 Task: Add an event with the title Interview with Rob, date '2023/12/01', time 7:50 AM to 9:50 AMand add a description: Participants will learn how to effectively close a negotiation, secure agreements, and establish clear next steps. They will also explore techniques for building long-term relationships and maintaining open lines of communication after the negotiation concludes., put the event into Yellow category . Add location for the event as: Tokyo, Japan, logged in from the account softage.3@softage.netand send the event invitation to softage.6@softage.net and softage.7@softage.net. Set a reminder for the event 1 hour before
Action: Mouse moved to (87, 96)
Screenshot: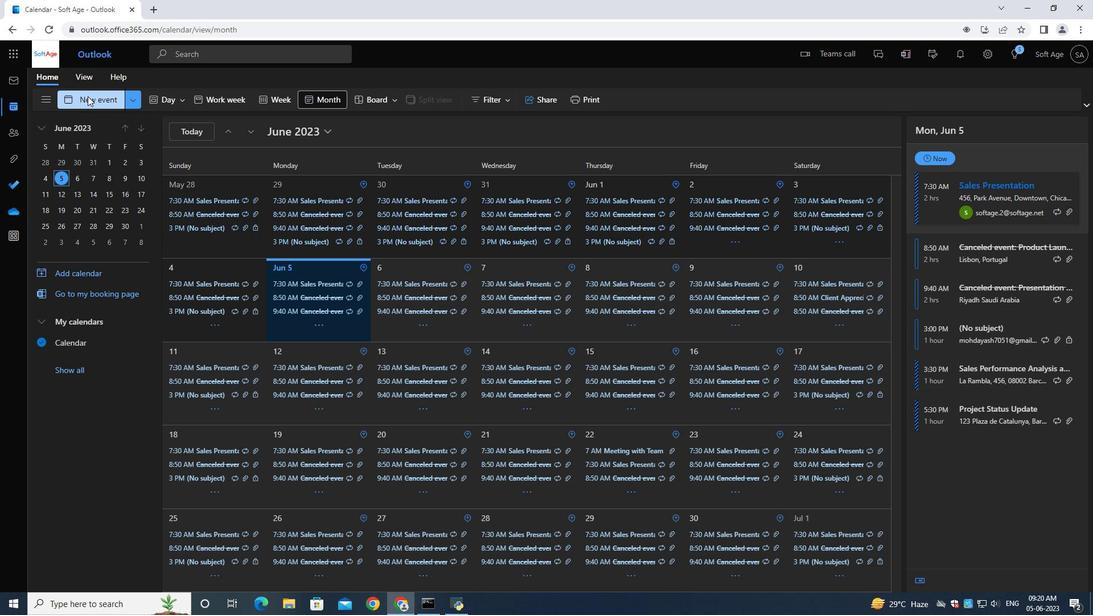 
Action: Mouse pressed left at (87, 96)
Screenshot: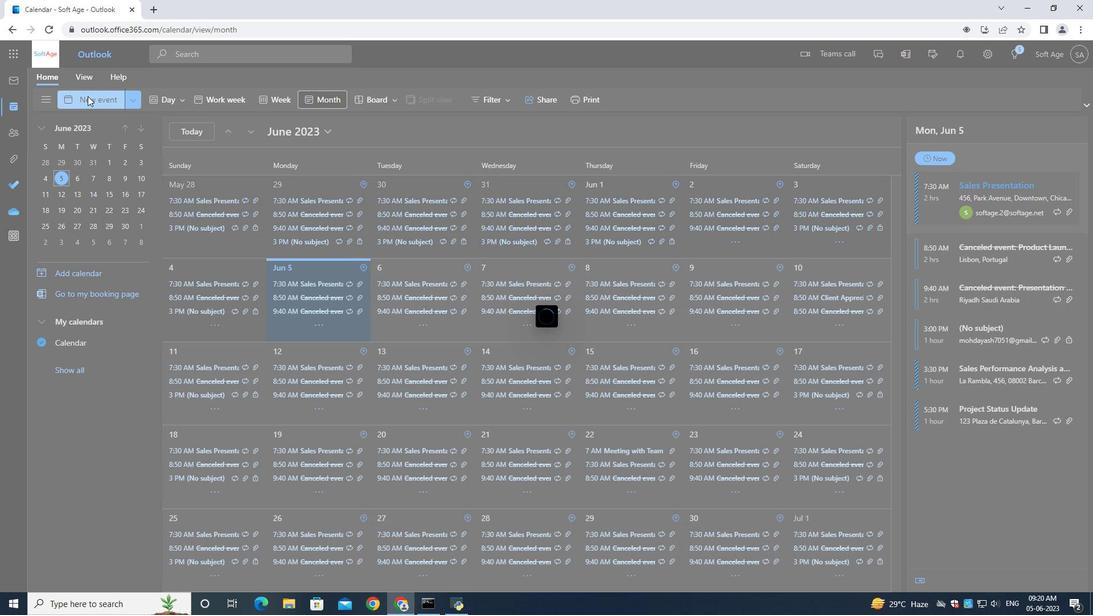 
Action: Mouse moved to (318, 173)
Screenshot: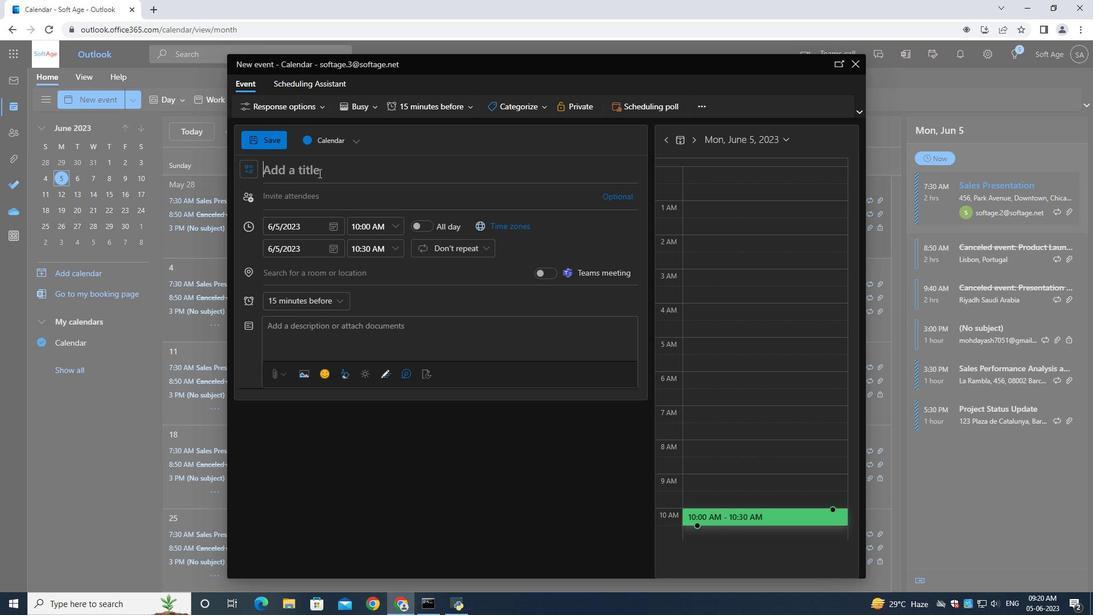 
Action: Mouse pressed left at (318, 173)
Screenshot: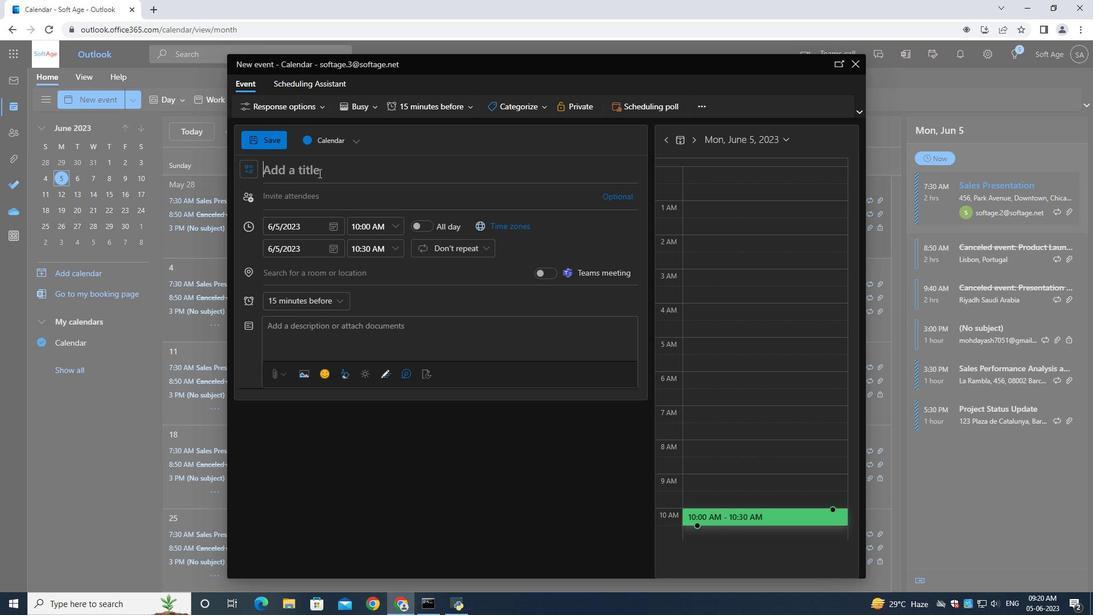 
Action: Mouse moved to (318, 173)
Screenshot: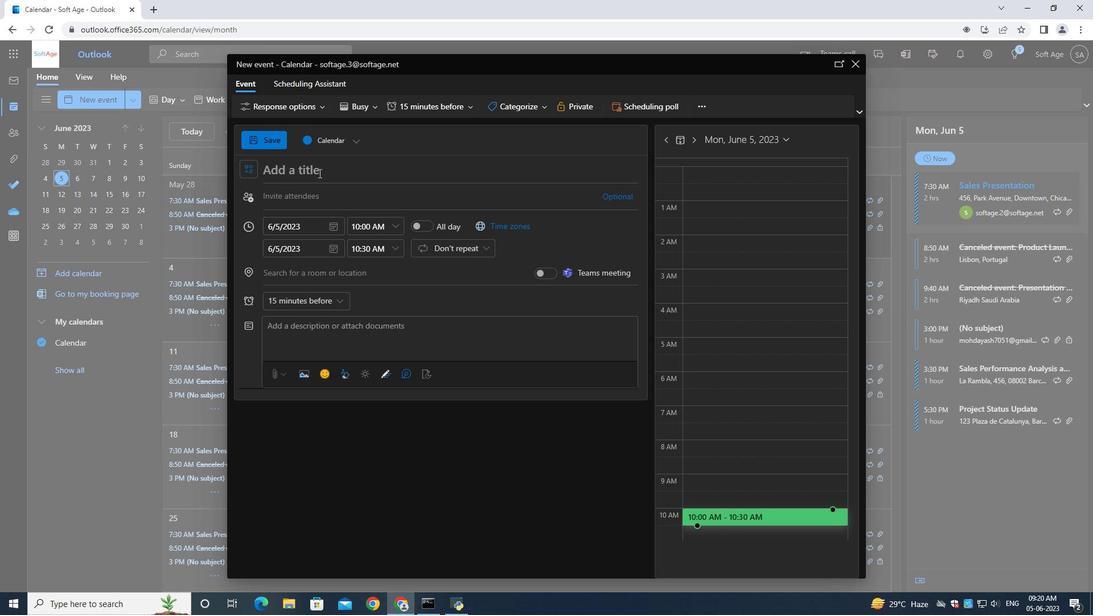 
Action: Key pressed <Key.shift>Interview<Key.space>with<Key.space><Key.shift><Key.shift>RO<Key.backspace>ob
Screenshot: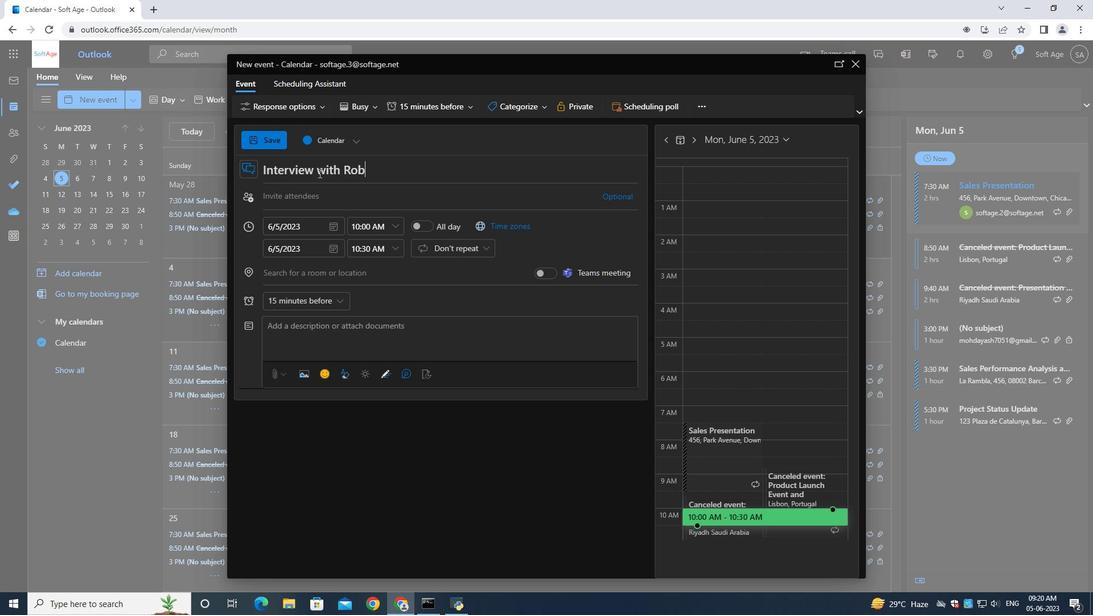 
Action: Mouse moved to (328, 226)
Screenshot: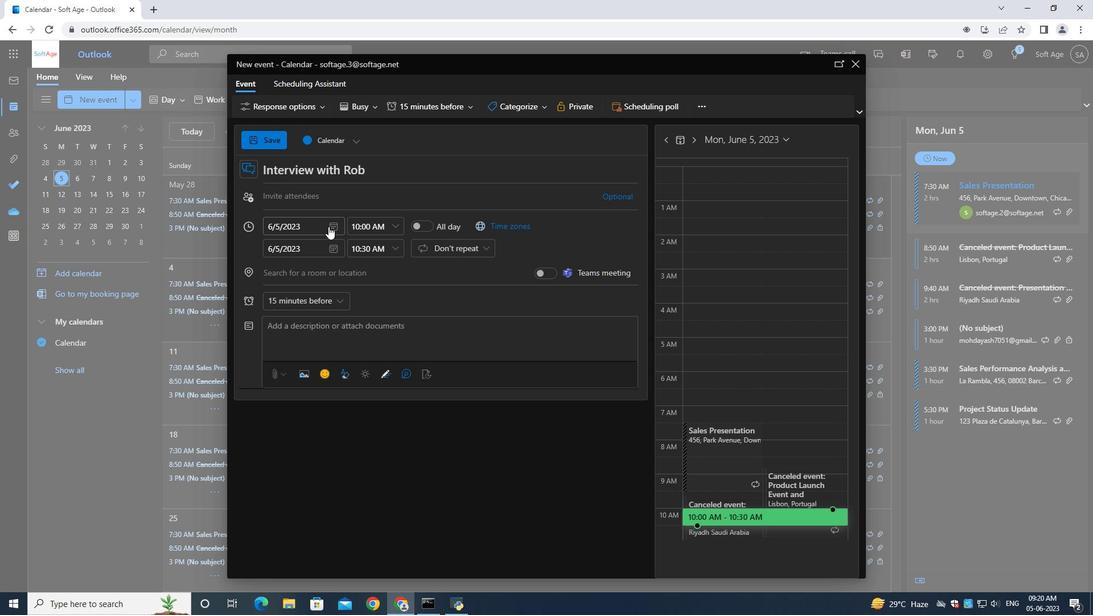 
Action: Mouse pressed left at (328, 226)
Screenshot: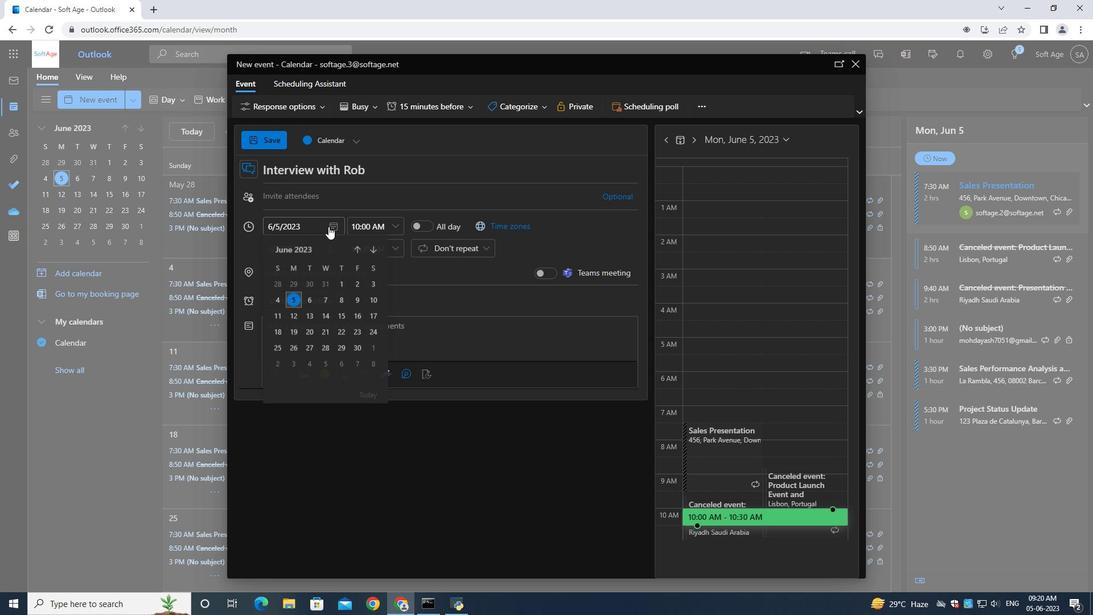 
Action: Mouse moved to (366, 248)
Screenshot: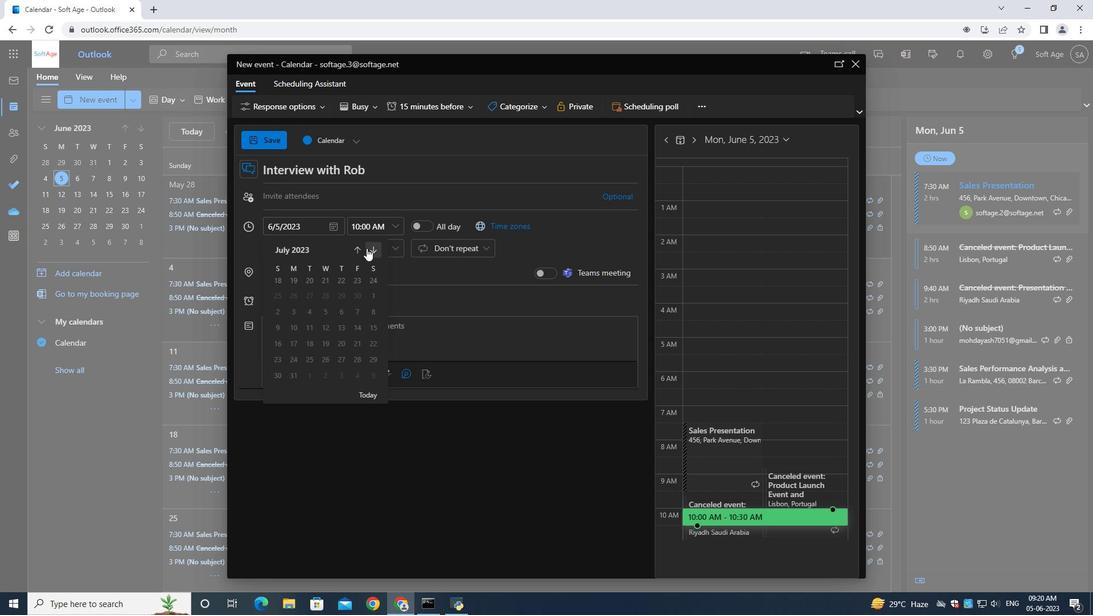 
Action: Mouse pressed left at (366, 248)
Screenshot: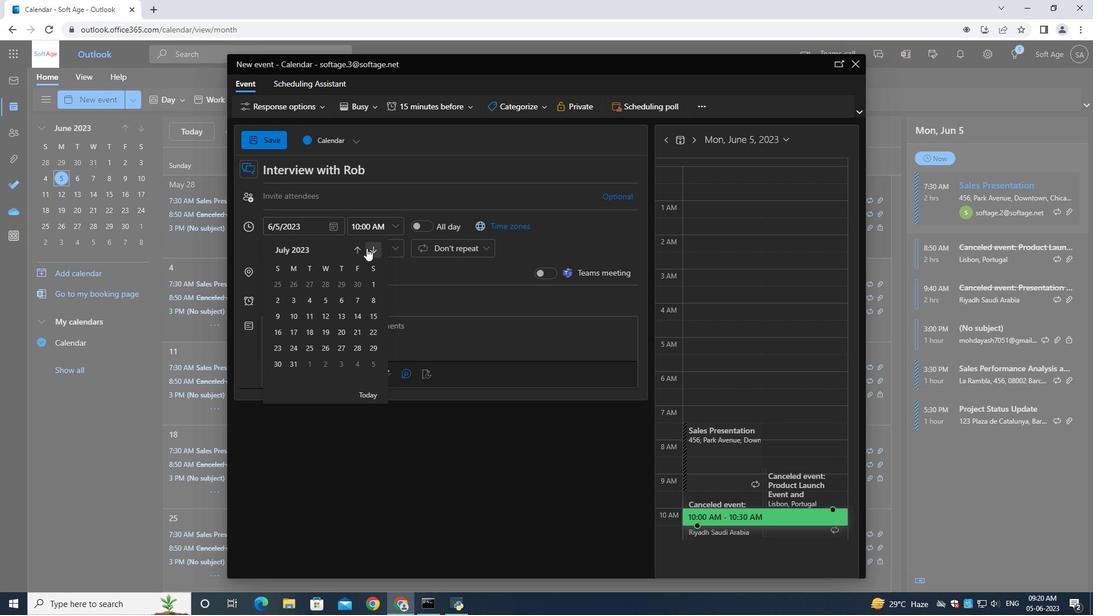 
Action: Mouse pressed left at (366, 248)
Screenshot: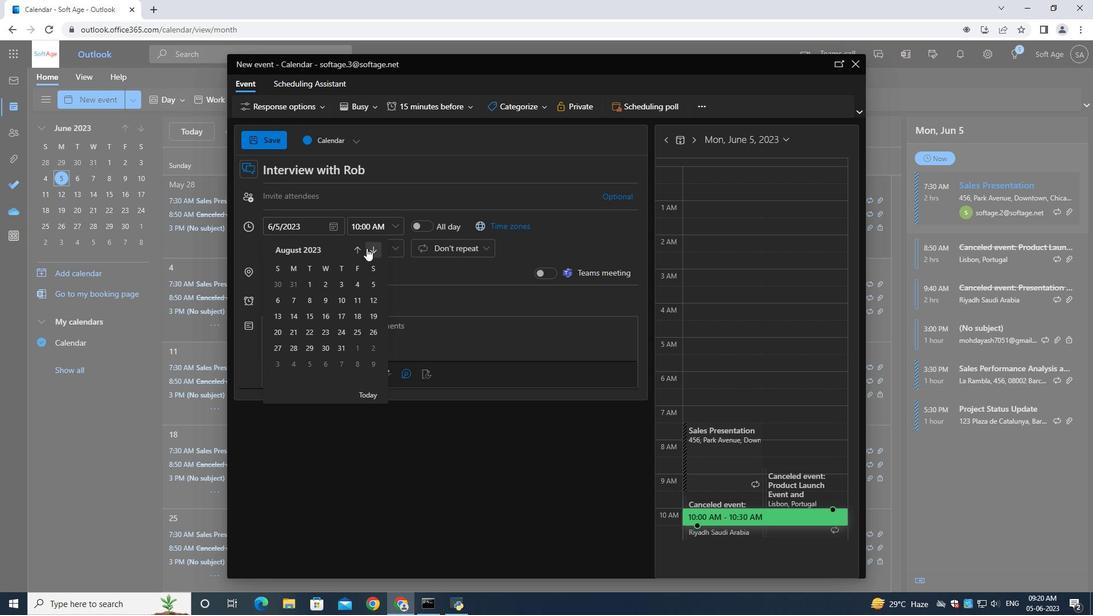 
Action: Mouse pressed left at (366, 248)
Screenshot: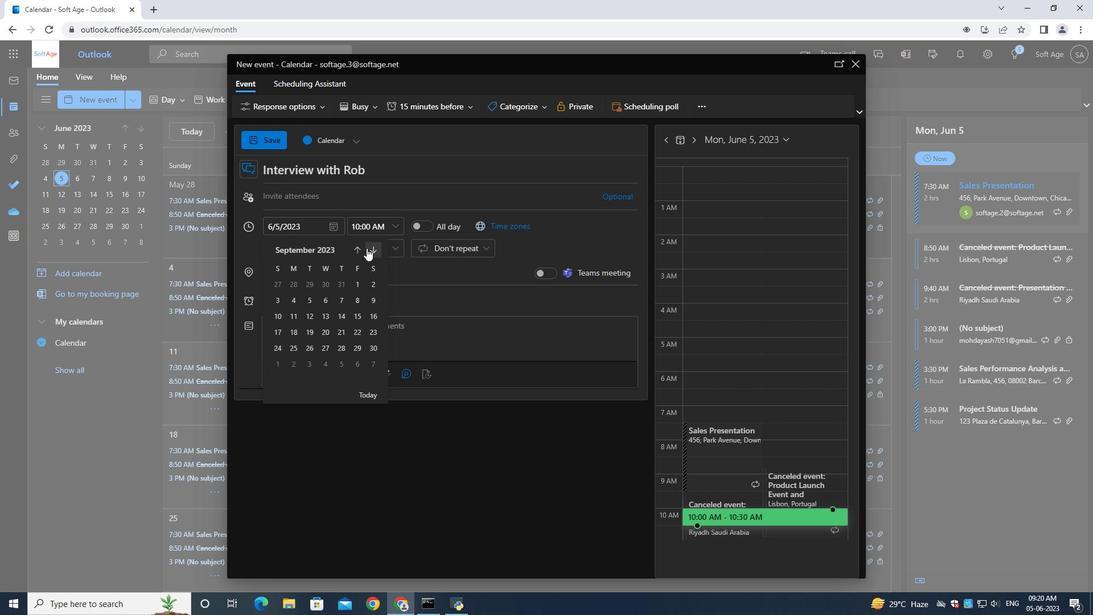 
Action: Mouse pressed left at (366, 248)
Screenshot: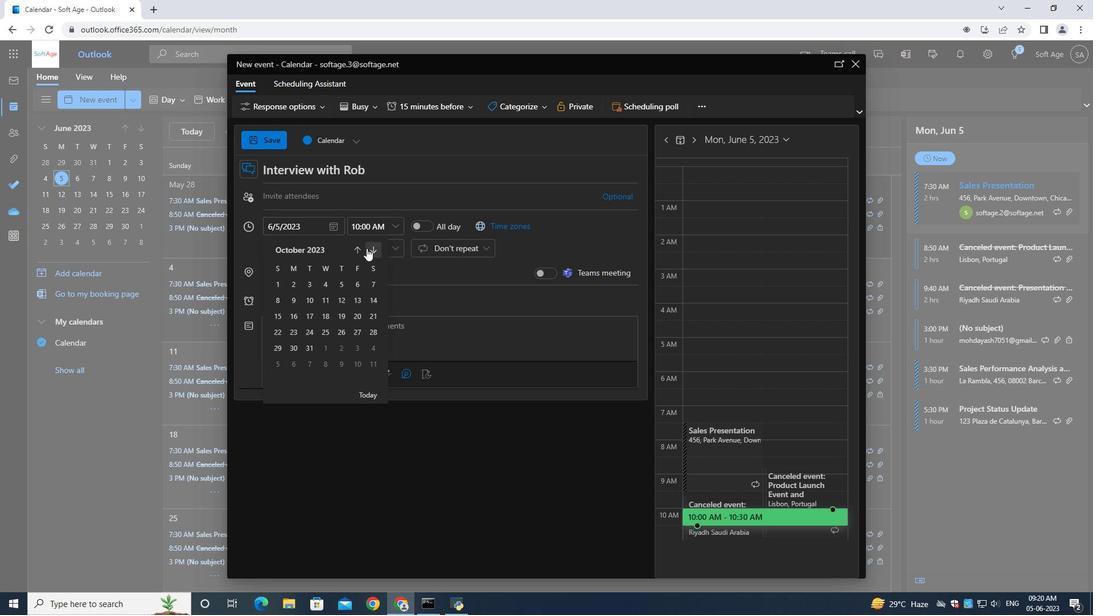 
Action: Mouse pressed left at (366, 248)
Screenshot: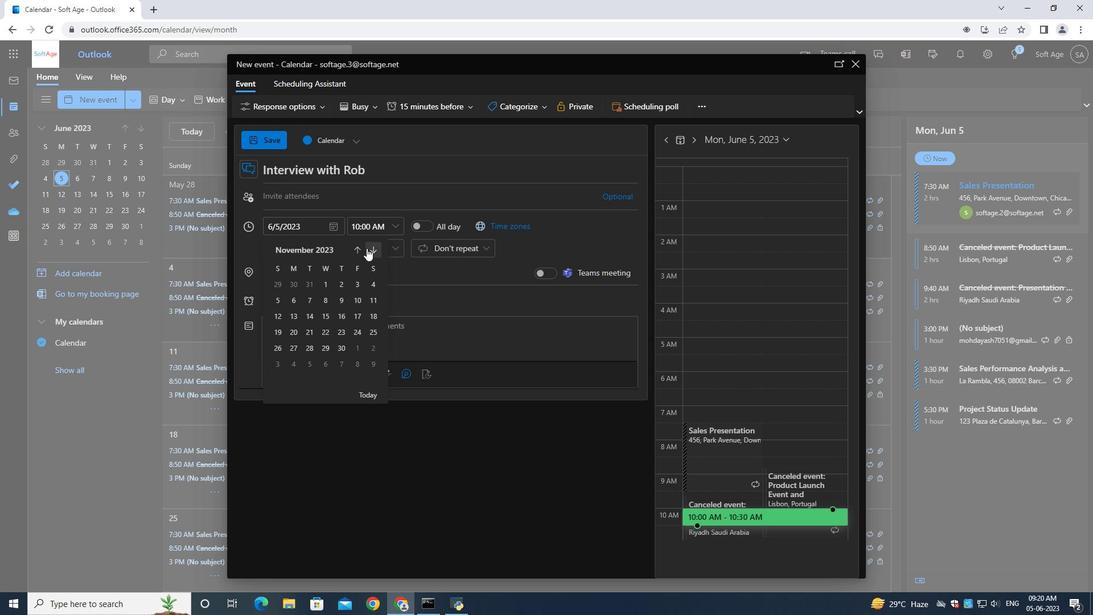 
Action: Mouse pressed left at (366, 248)
Screenshot: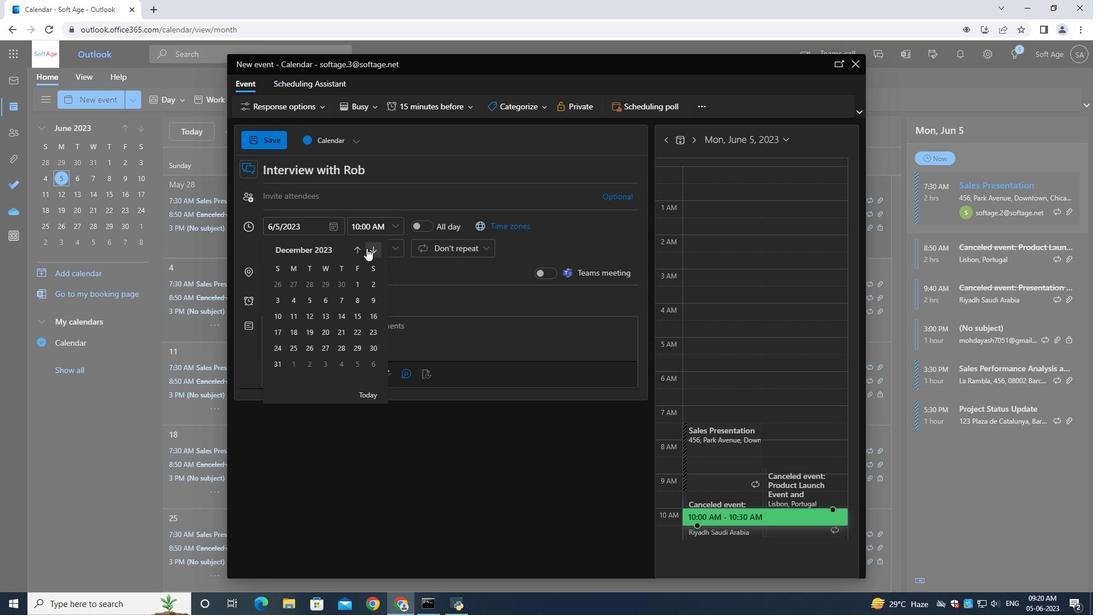
Action: Mouse moved to (354, 287)
Screenshot: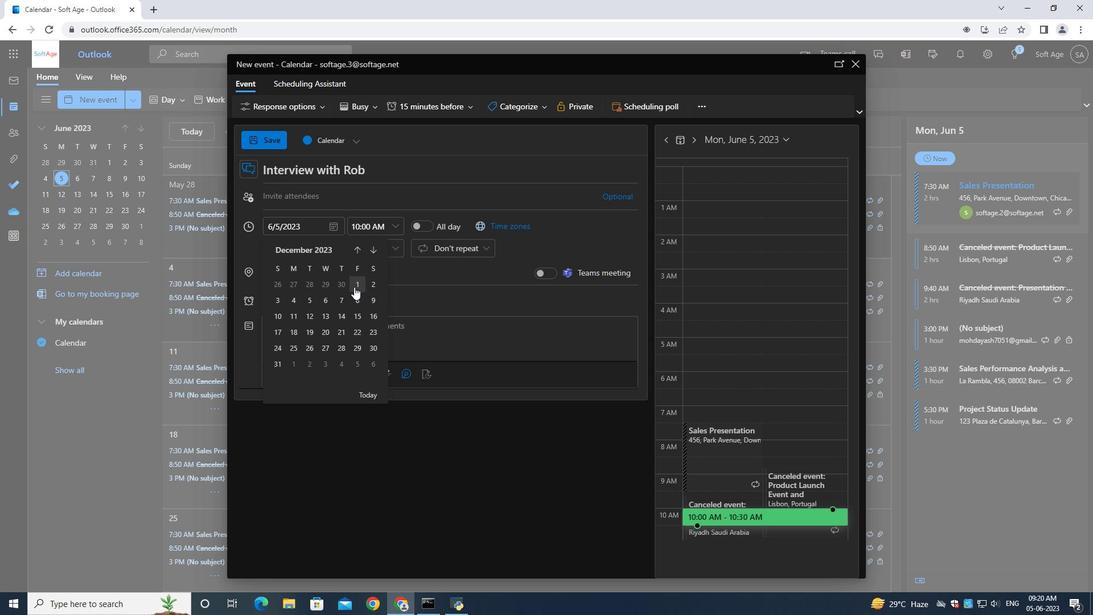 
Action: Mouse pressed left at (354, 287)
Screenshot: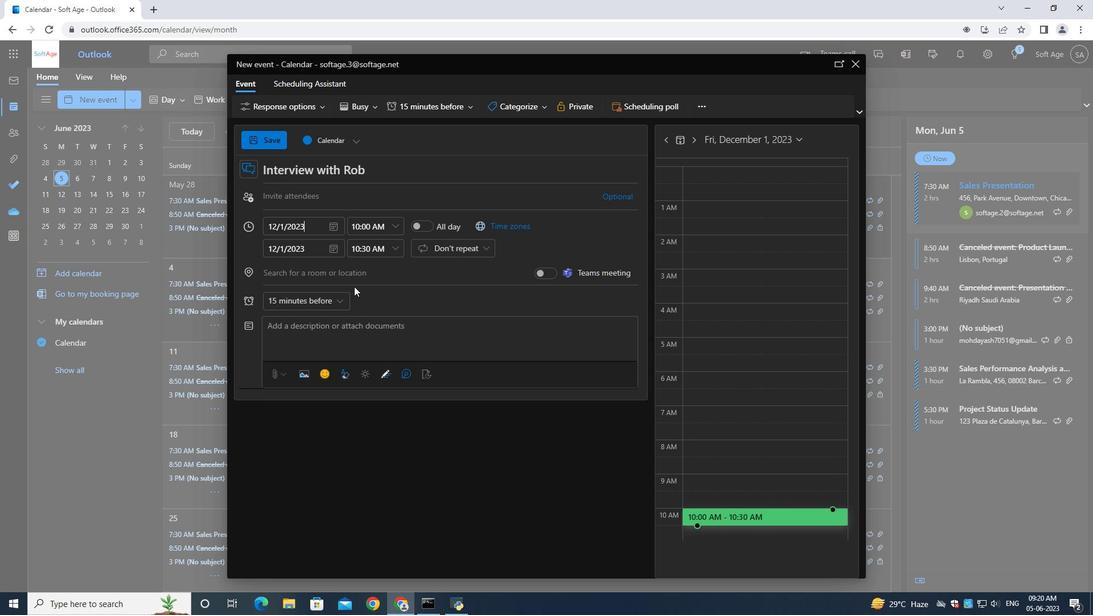 
Action: Mouse moved to (373, 223)
Screenshot: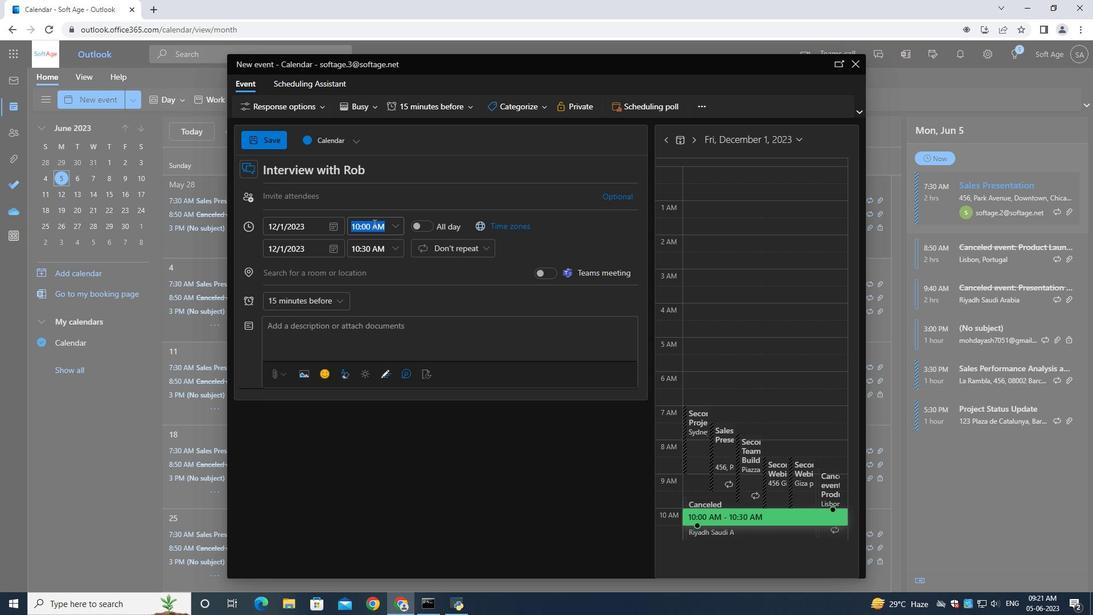 
Action: Mouse pressed left at (373, 223)
Screenshot: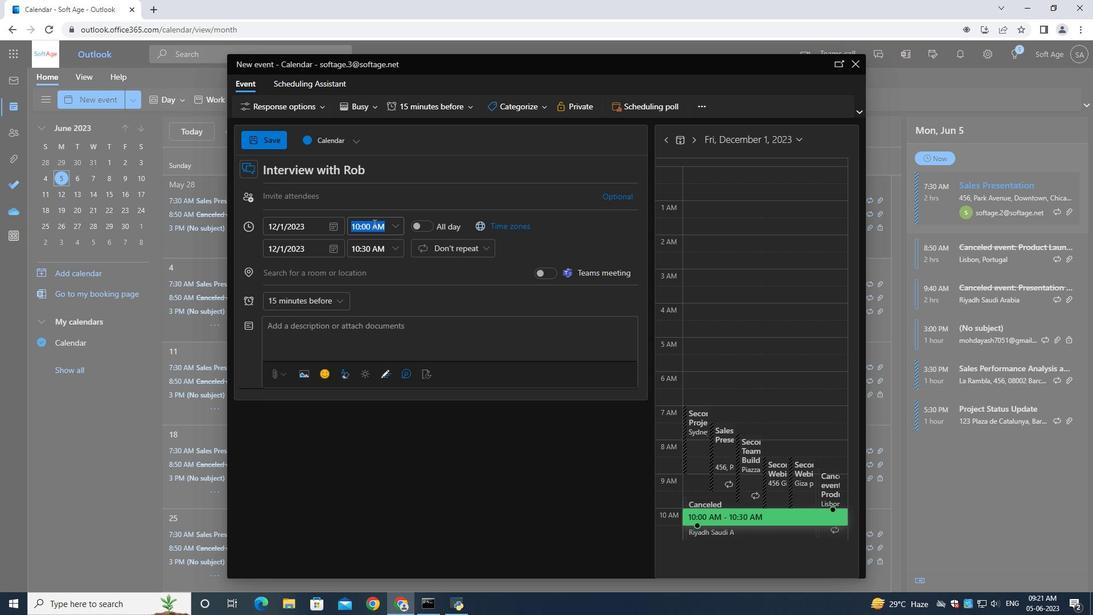 
Action: Mouse moved to (373, 223)
Screenshot: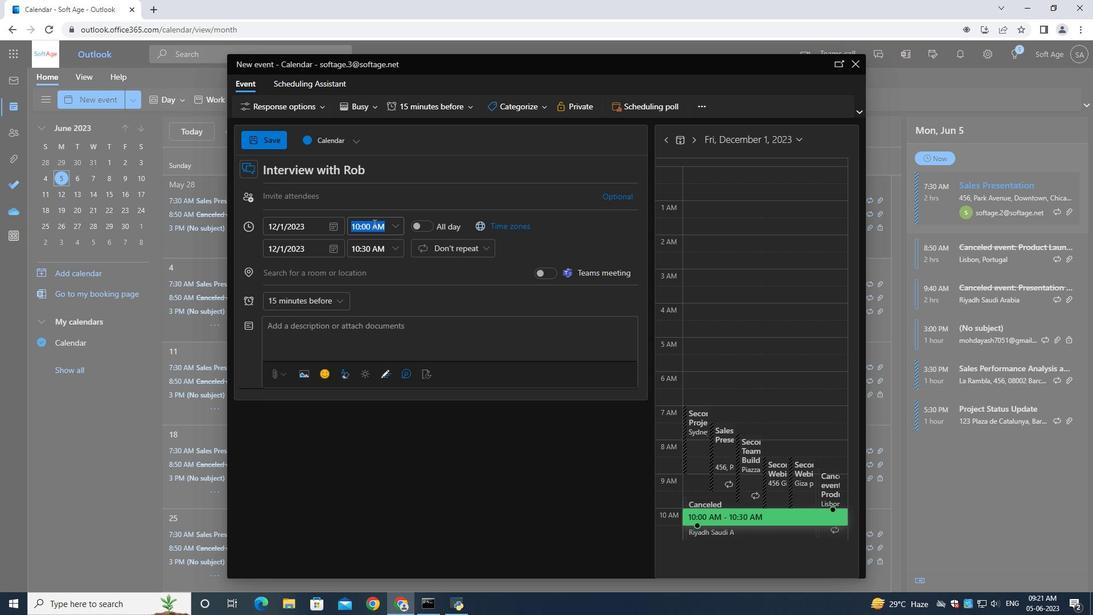 
Action: Key pressed 9<Key.shift_r>:50<Key.shift>AM
Screenshot: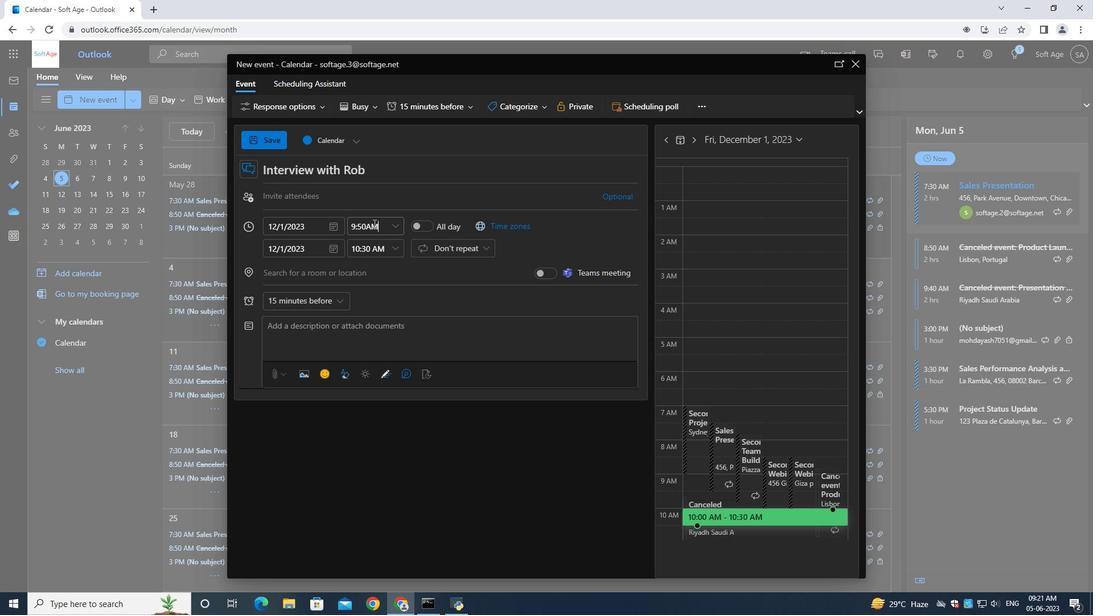 
Action: Mouse moved to (359, 253)
Screenshot: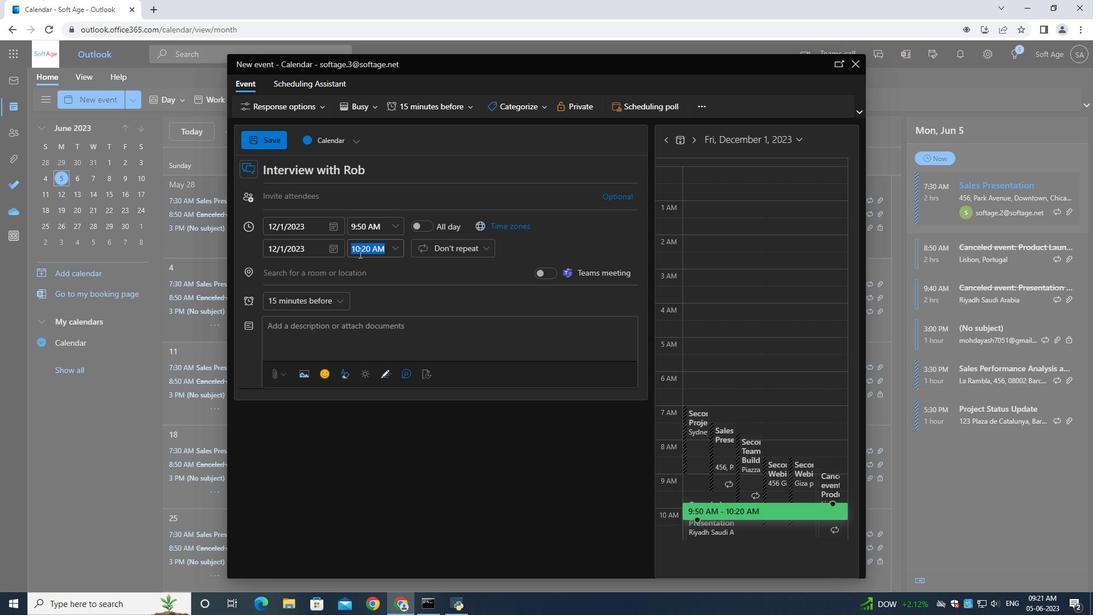 
Action: Mouse pressed left at (359, 253)
Screenshot: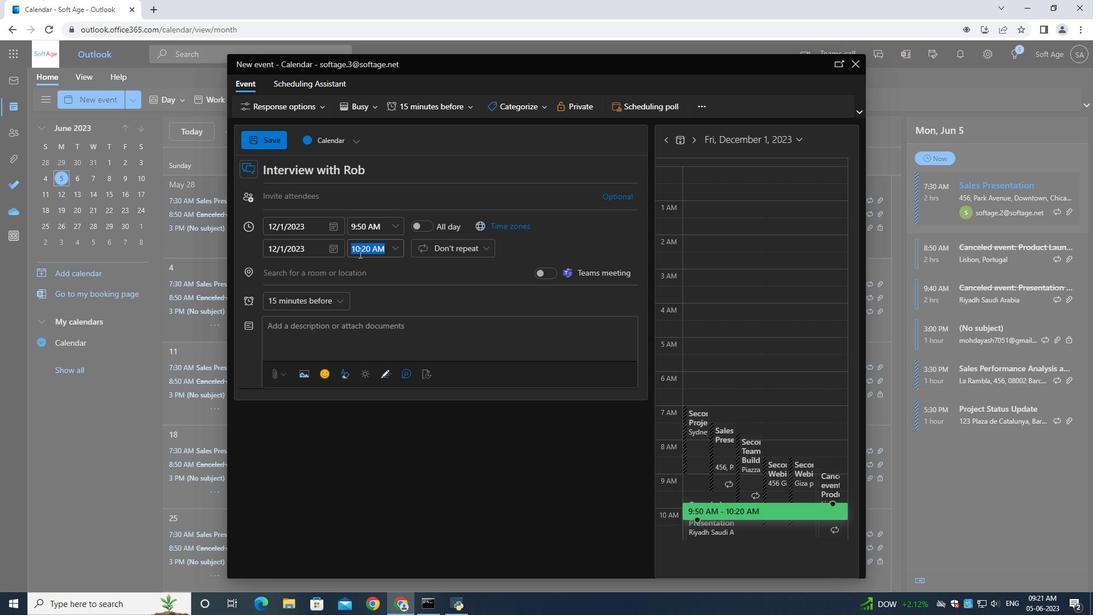 
Action: Key pressed 9<Key.shift_r>:50<Key.shift>AM
Screenshot: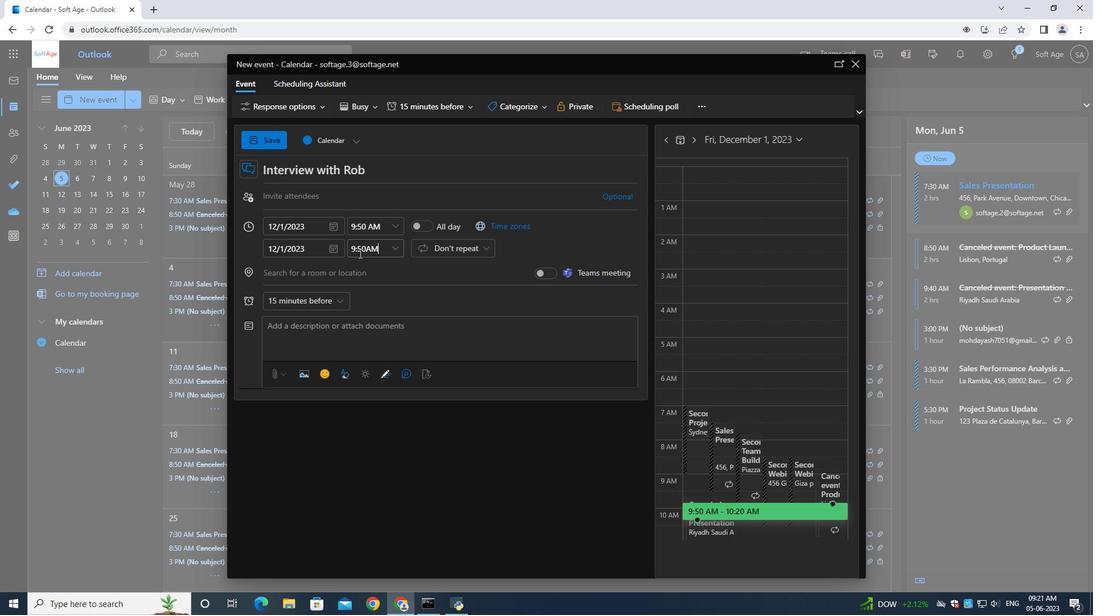 
Action: Mouse moved to (365, 227)
Screenshot: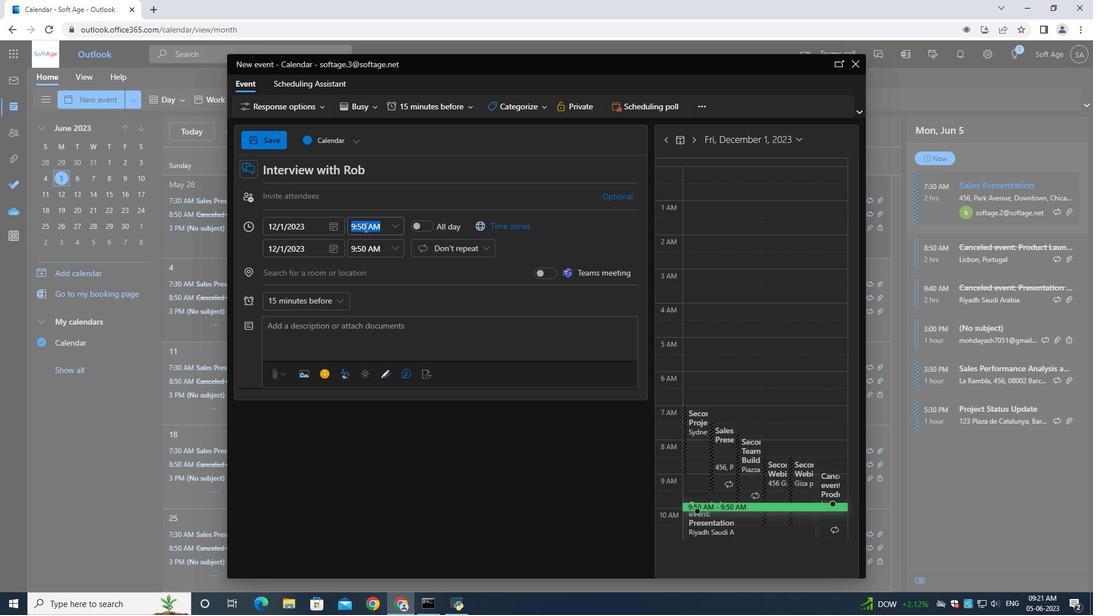
Action: Mouse pressed left at (365, 227)
Screenshot: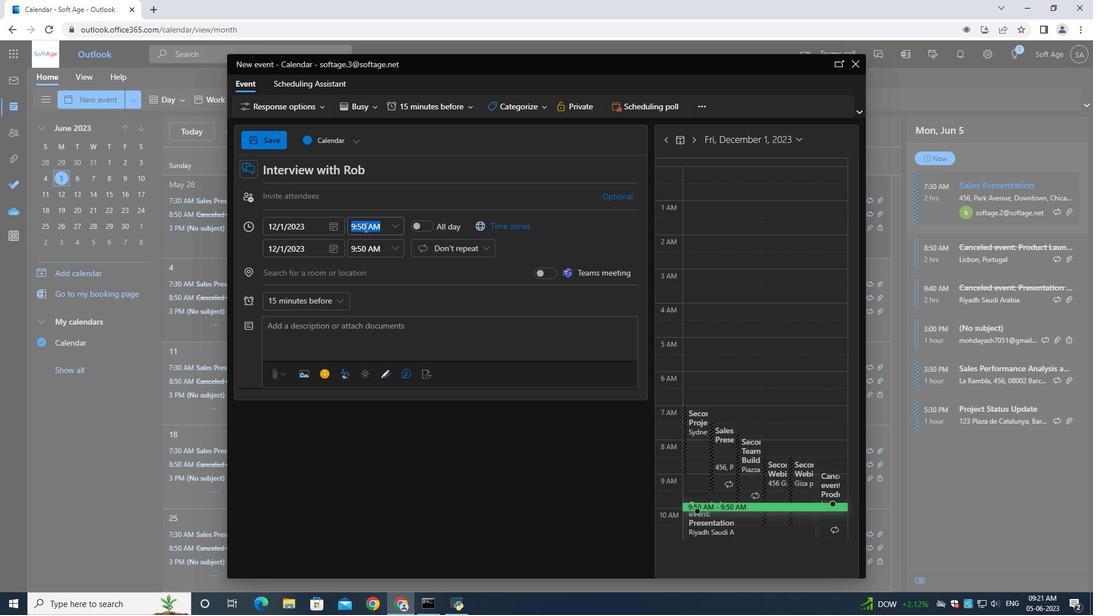 
Action: Key pressed 7<Key.shift_r>:50<Key.shift>AM
Screenshot: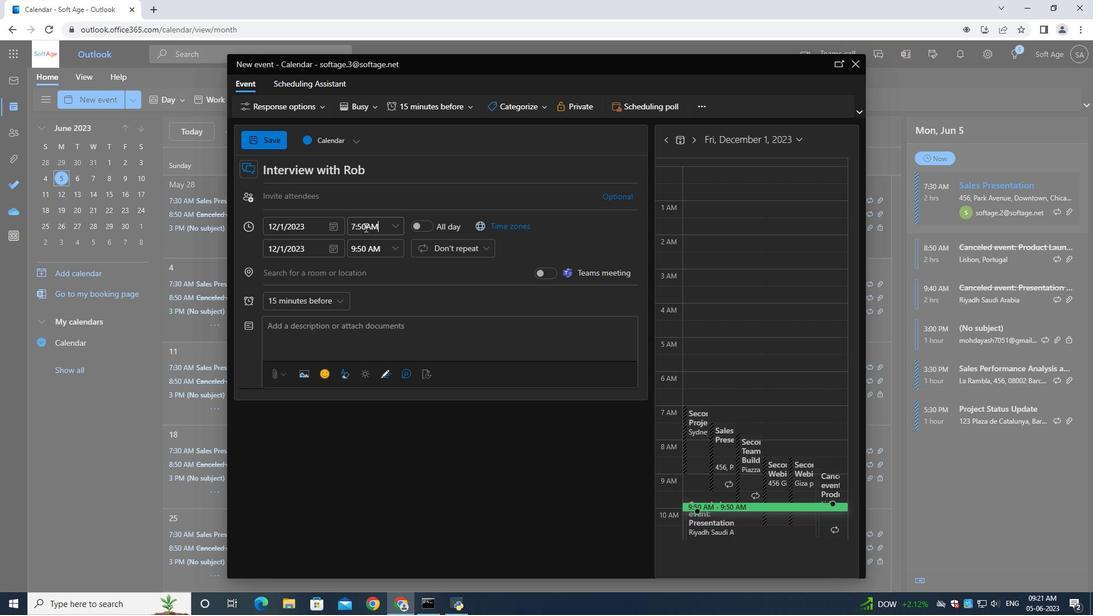 
Action: Mouse moved to (317, 329)
Screenshot: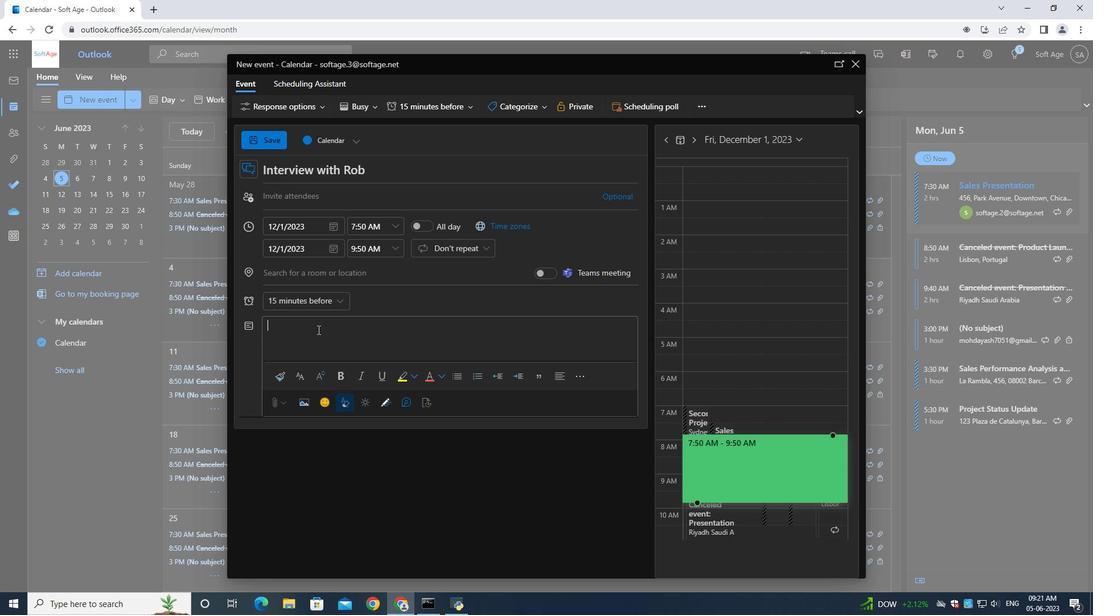 
Action: Mouse pressed left at (317, 329)
Screenshot: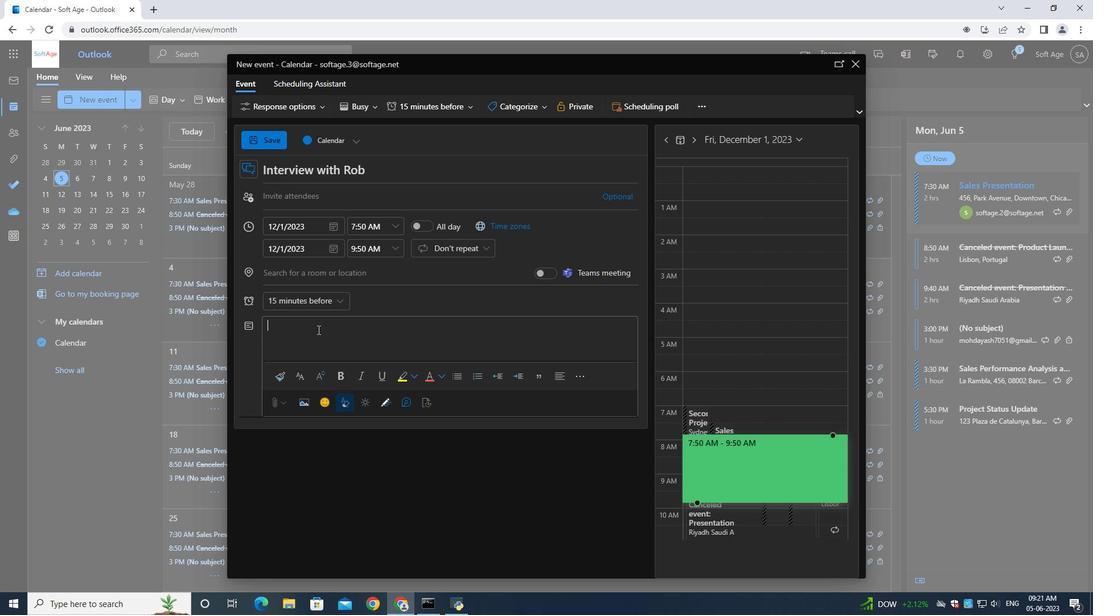 
Action: Key pressed <Key.shift><Key.shift><Key.shift><Key.shift><Key.shift><Key.shift><Key.shift><Key.shift><Key.shift><Key.shift><Key.shift><Key.shift><Key.shift><Key.shift><Key.shift><Key.shift><Key.shift><Key.shift><Key.shift><Key.shift><Key.shift><Key.shift><Key.shift><Key.shift><Key.shift><Key.shift><Key.shift><Key.shift><Key.shift><Key.shift><Key.shift>Participants<Key.space>will<Key.space>learn<Key.space>how<Key.space>to<Key.space>effectively<Key.space>colls<Key.backspace><Key.backspace>ose<Key.backspace><Key.backspace><Key.backspace><Key.backspace><Key.backspace>lose<Key.space>a<Key.space>negoiation,<Key.space>secure<Key.space>agreementts<Key.backspace><Key.backspace>s,<Key.space>and<Key.space>establish<Key.space>clear<Key.space>next<Key.space>steps.<Key.space><Key.shift>They<Key.space>will<Key.space>also<Key.space>explore<Key.space>techniques<Key.space>for<Key.space>building<Key.space>long-term<Key.space>relationships<Key.space>and<Key.space>maintaining<Key.space>open<Key.space>lines<Key.space>of<Key.space>communication<Key.space>after<Key.space>the<Key.space>negotiation<Key.space>concludes.
Screenshot: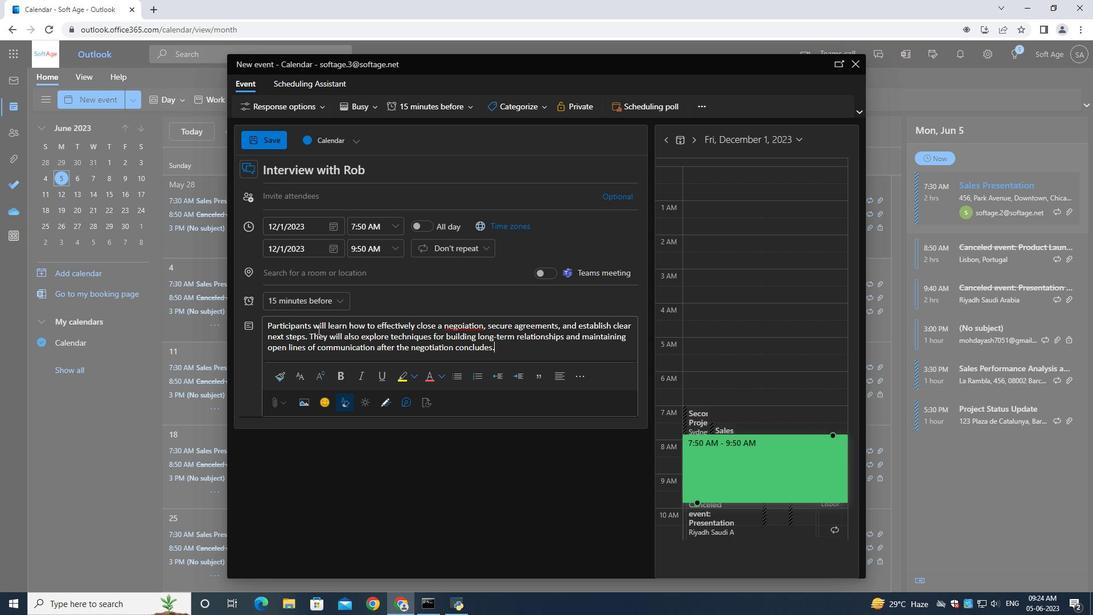 
Action: Mouse moved to (536, 109)
Screenshot: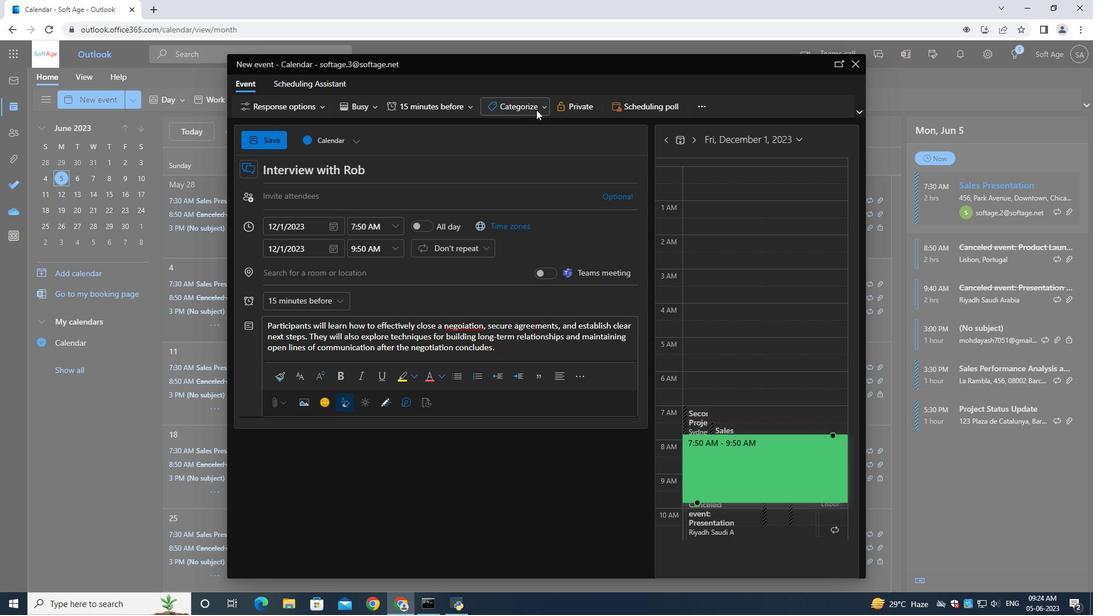 
Action: Mouse pressed left at (536, 109)
Screenshot: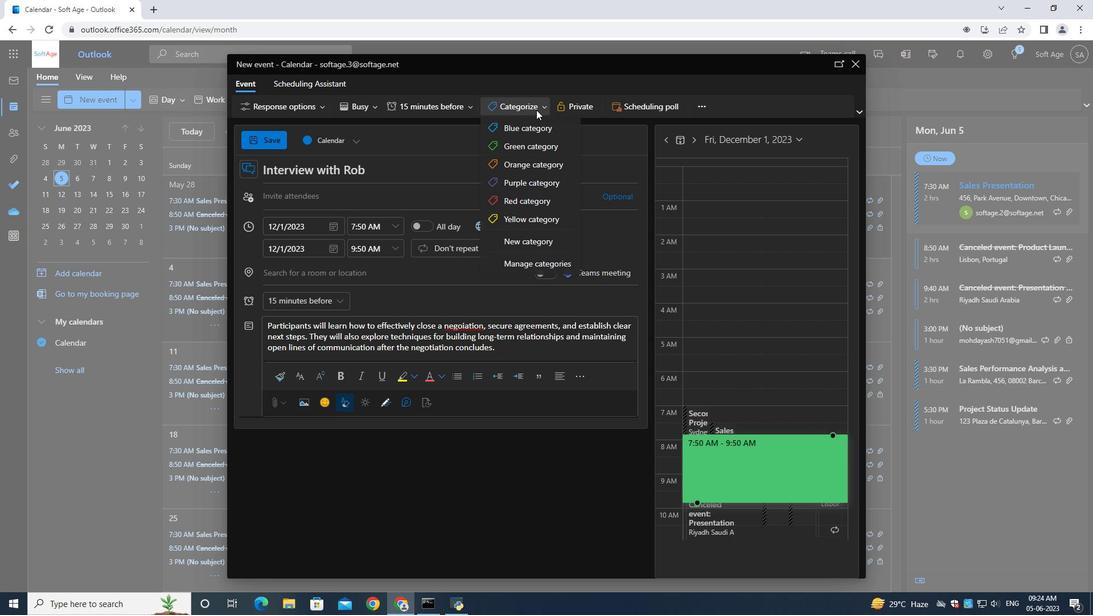 
Action: Mouse moved to (513, 216)
Screenshot: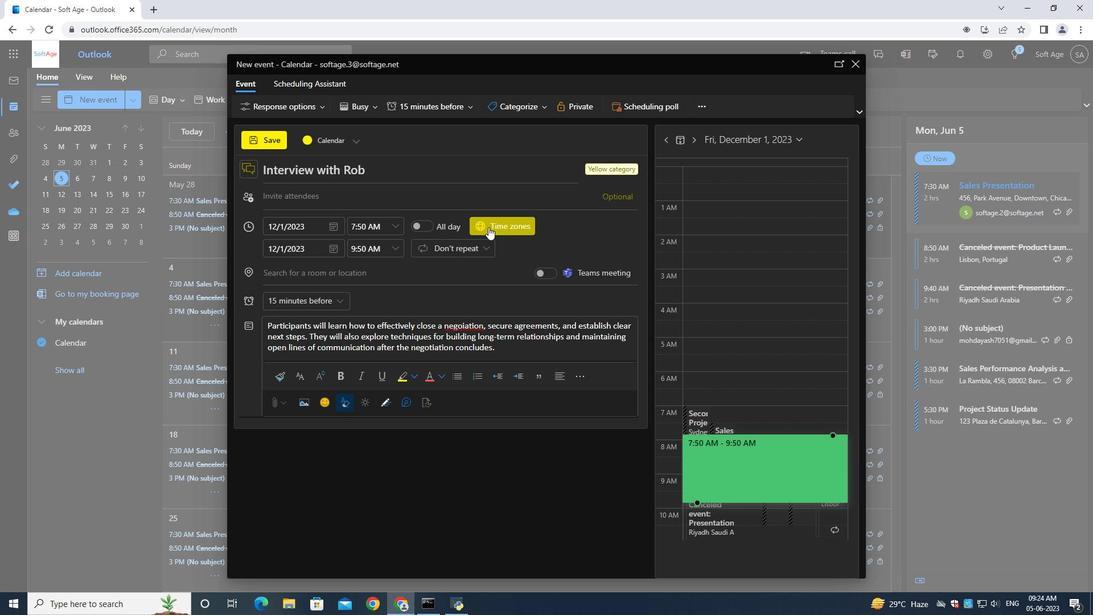 
Action: Mouse pressed left at (513, 216)
Screenshot: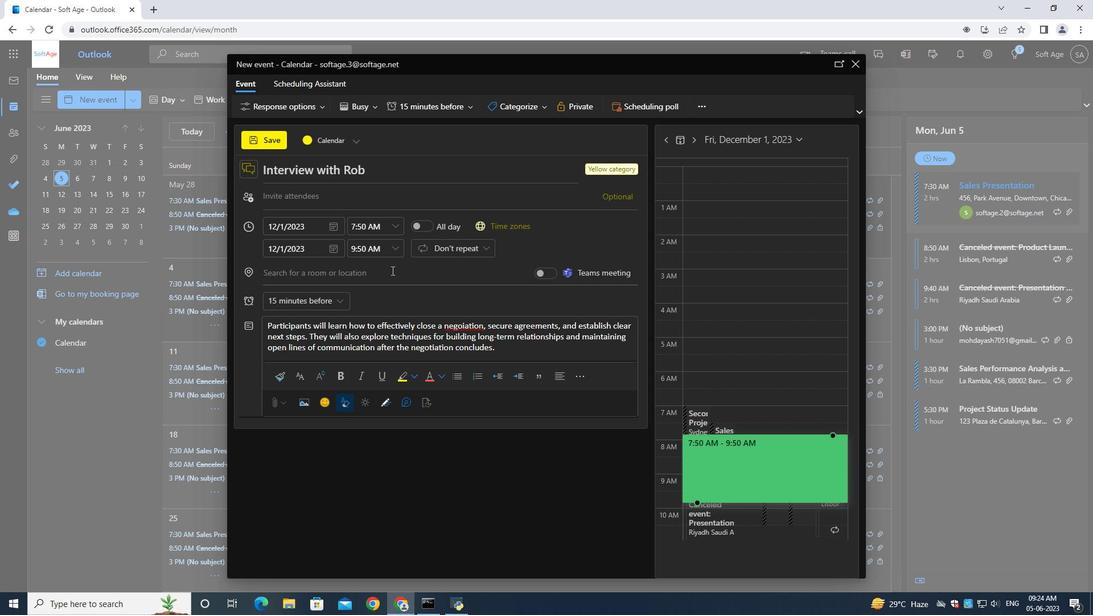 
Action: Mouse moved to (301, 276)
Screenshot: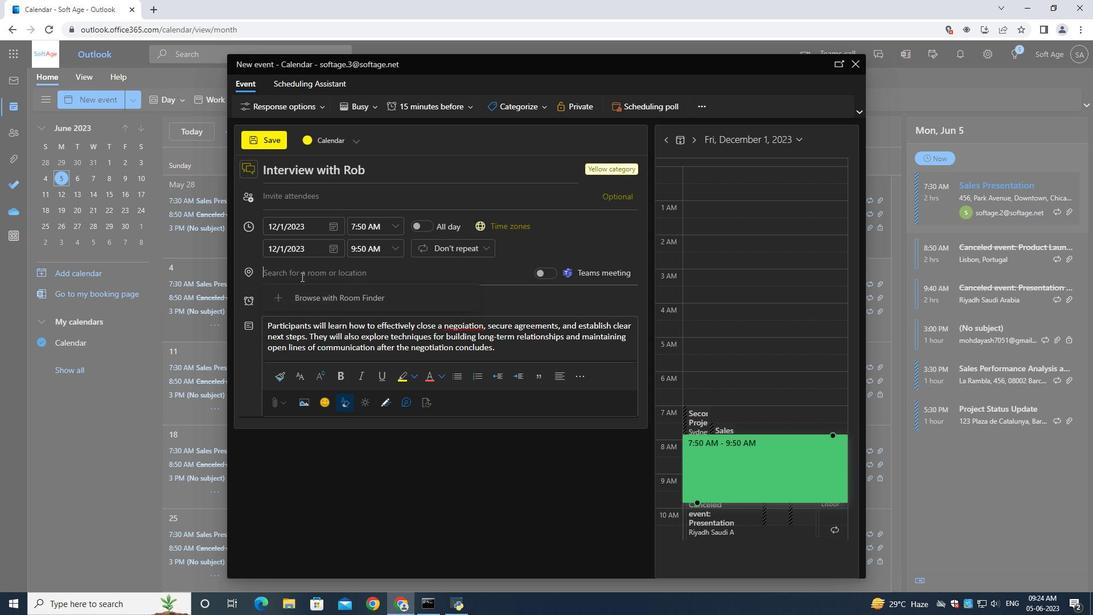 
Action: Mouse pressed left at (301, 276)
Screenshot: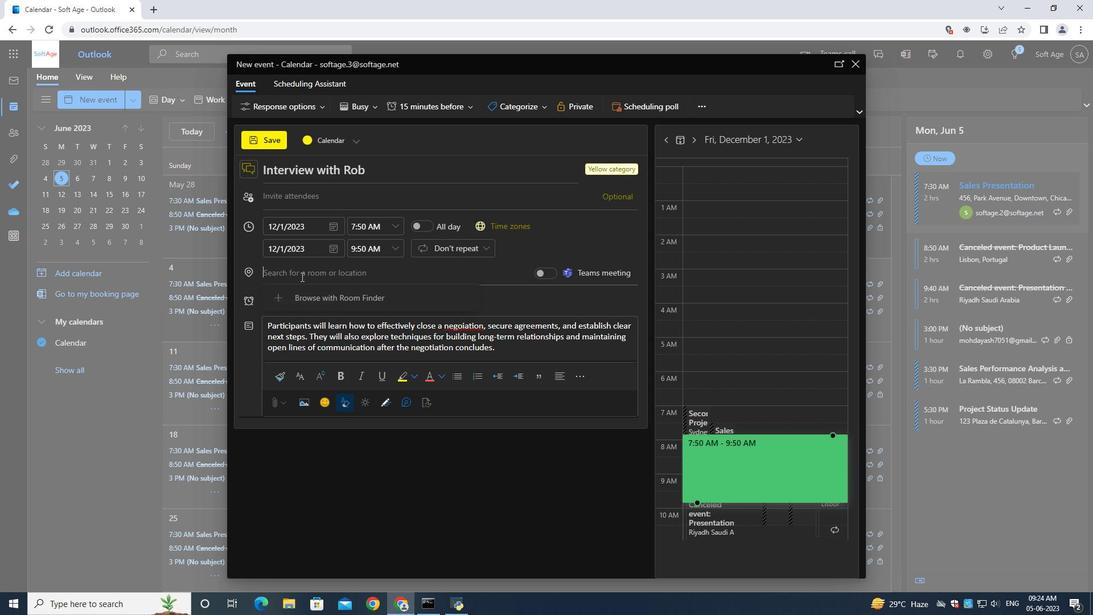 
Action: Key pressed <Key.shift><Key.shift><Key.shift><Key.shift><Key.shift><Key.shift><Key.shift><Key.shift><Key.shift><Key.shift><Key.shift>Tokyo<Key.space><Key.shift><Key.space><Key.shift><Key.shift><Key.shift><Key.shift><Key.shift><Key.shift><Key.shift><Key.shift><Key.shift><Key.shift><Key.shift><Key.backspace><Key.shift><Key.shift><Key.shift><Key.shift><Key.shift><Key.shift><Key.shift><Key.shift><Key.shift><Key.shift><Key.shift>Japan
Screenshot: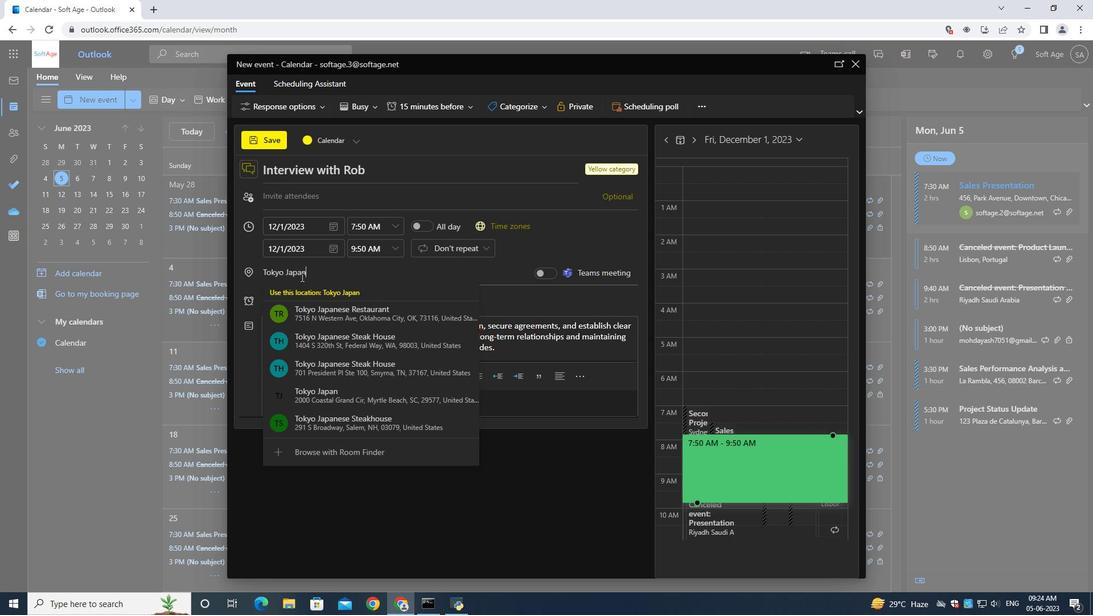 
Action: Mouse moved to (328, 195)
Screenshot: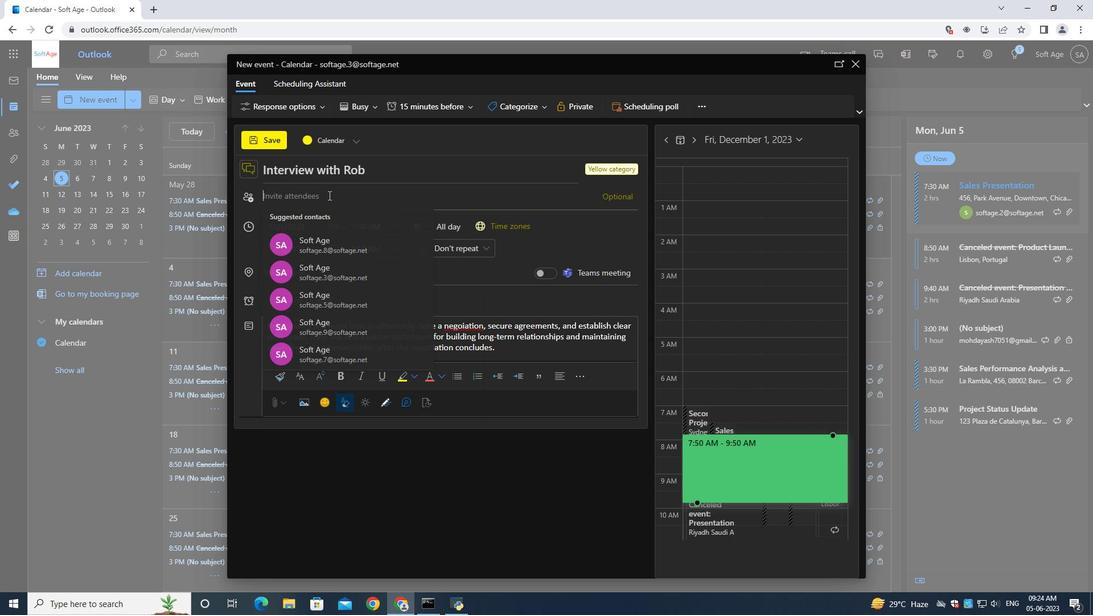 
Action: Mouse pressed left at (328, 195)
Screenshot: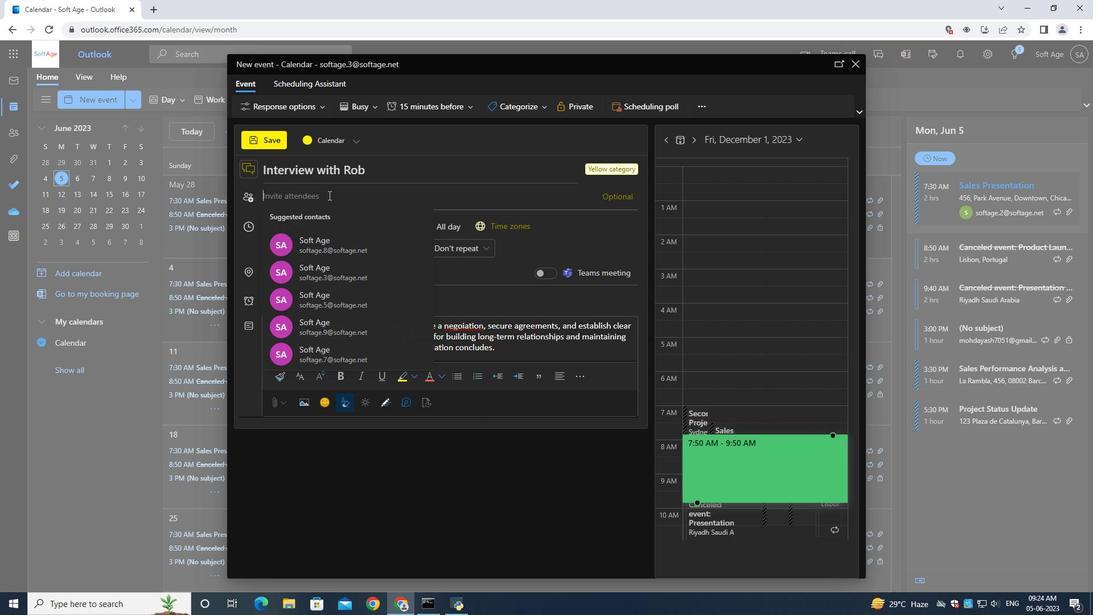 
Action: Key pressed softage.6<Key.shift>@softage.net
Screenshot: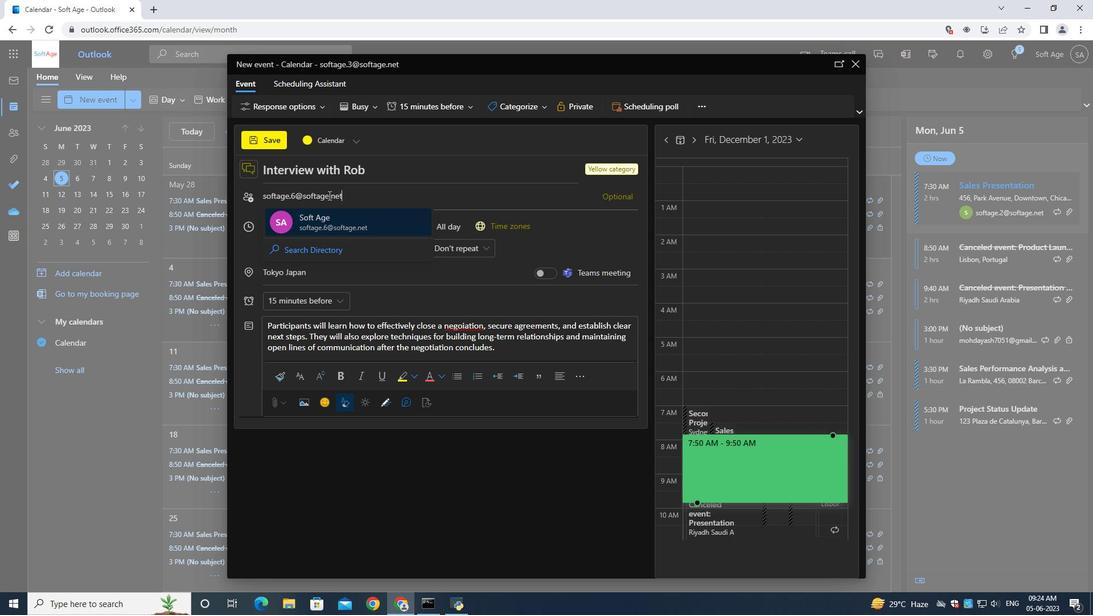 
Action: Mouse moved to (353, 230)
Screenshot: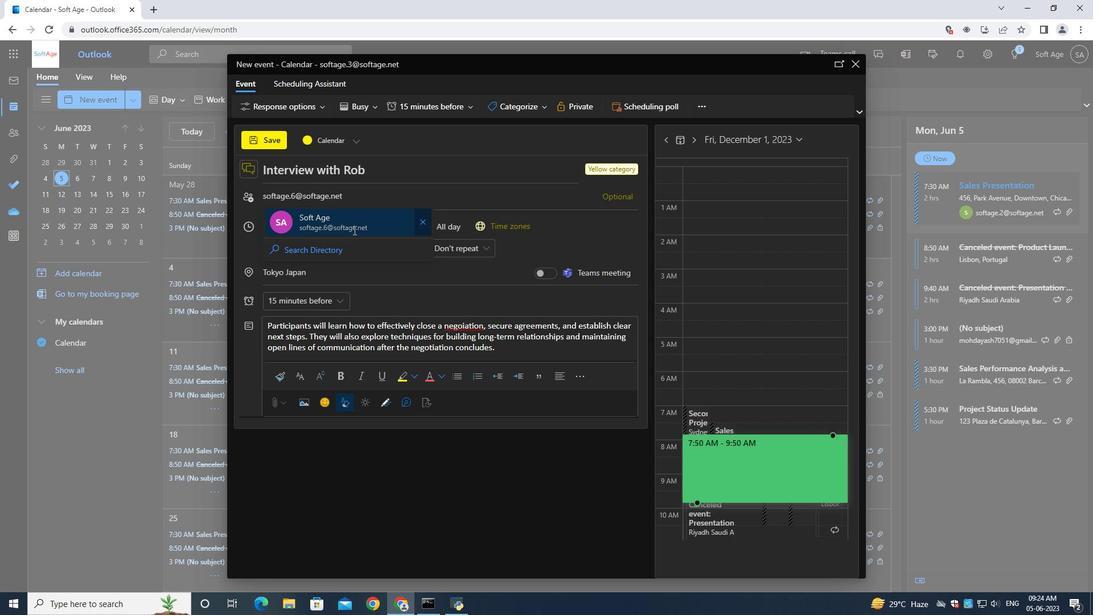 
Action: Mouse pressed left at (353, 230)
Screenshot: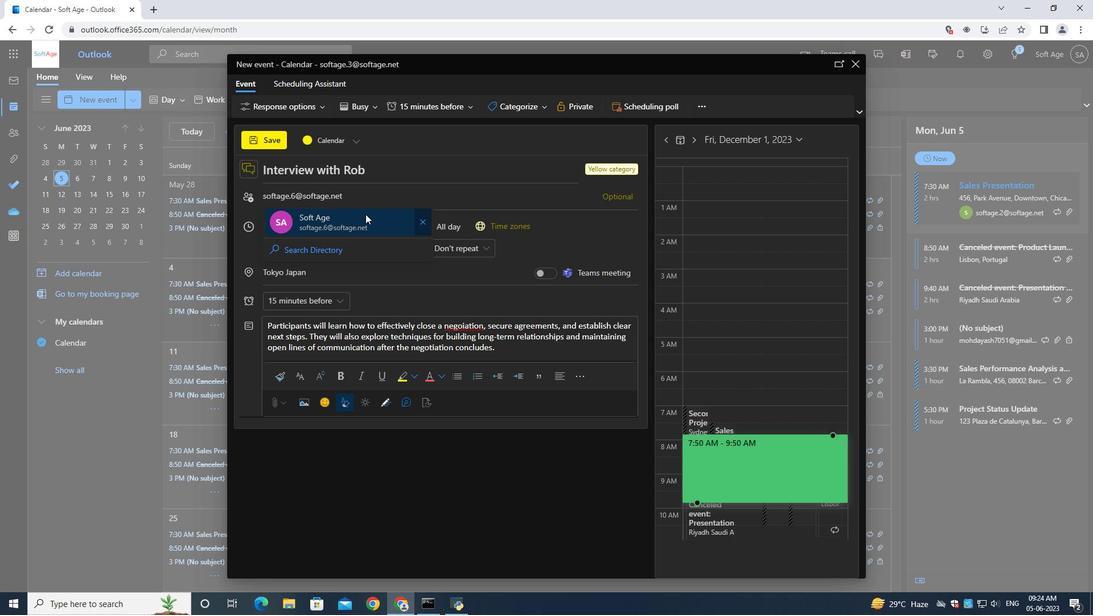 
Action: Mouse moved to (371, 205)
Screenshot: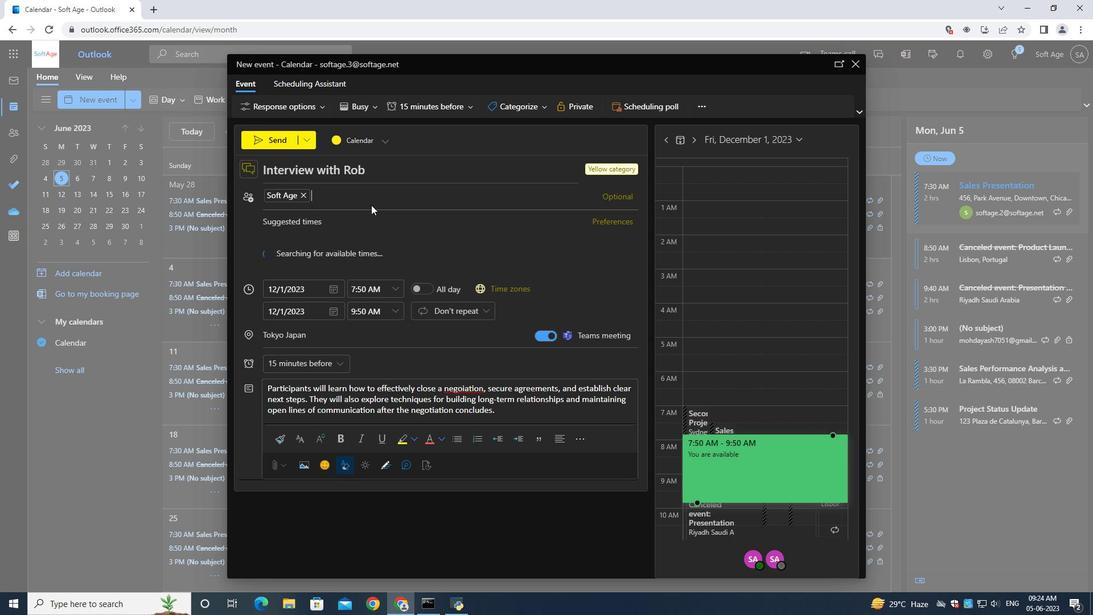 
Action: Key pressed softage.7<Key.shift>@softage.net
Screenshot: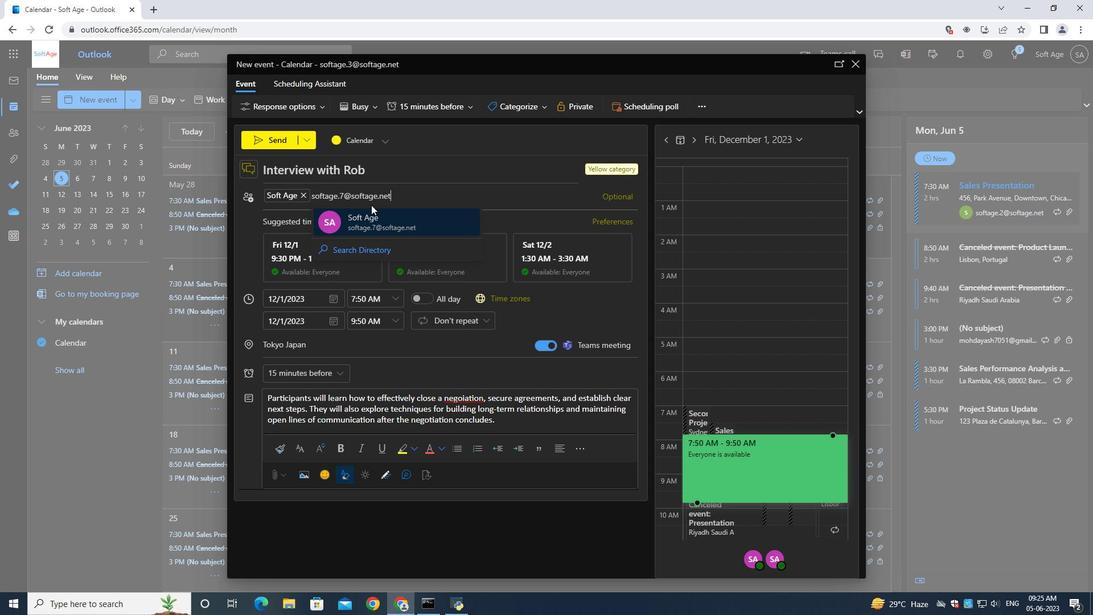 
Action: Mouse moved to (387, 218)
Screenshot: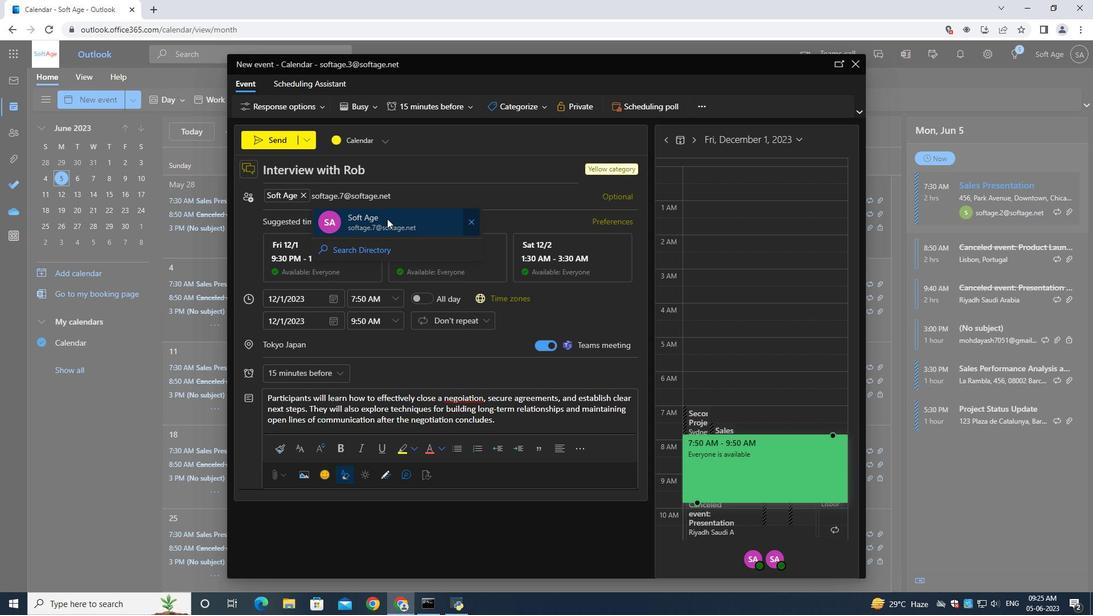 
Action: Mouse pressed left at (387, 218)
Screenshot: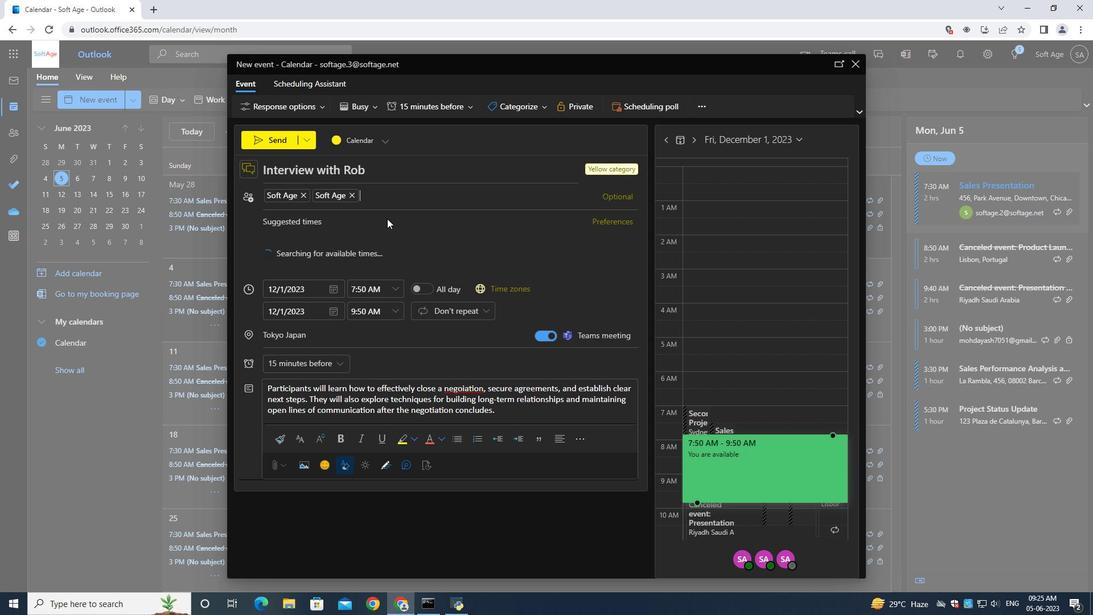 
Action: Mouse moved to (312, 377)
Screenshot: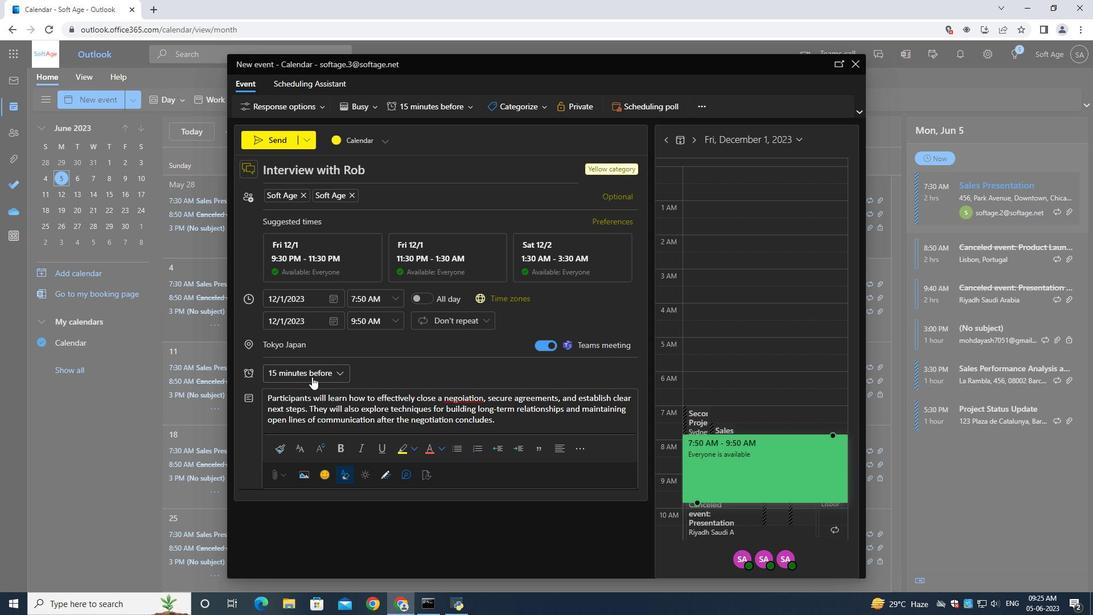
Action: Mouse pressed left at (312, 377)
Screenshot: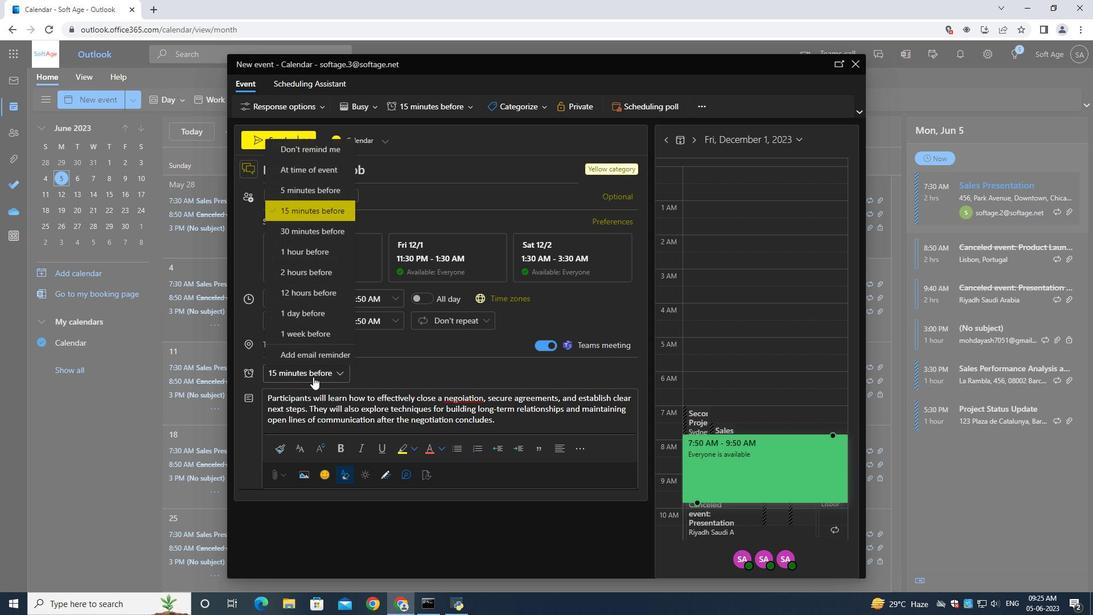 
Action: Mouse moved to (289, 256)
Screenshot: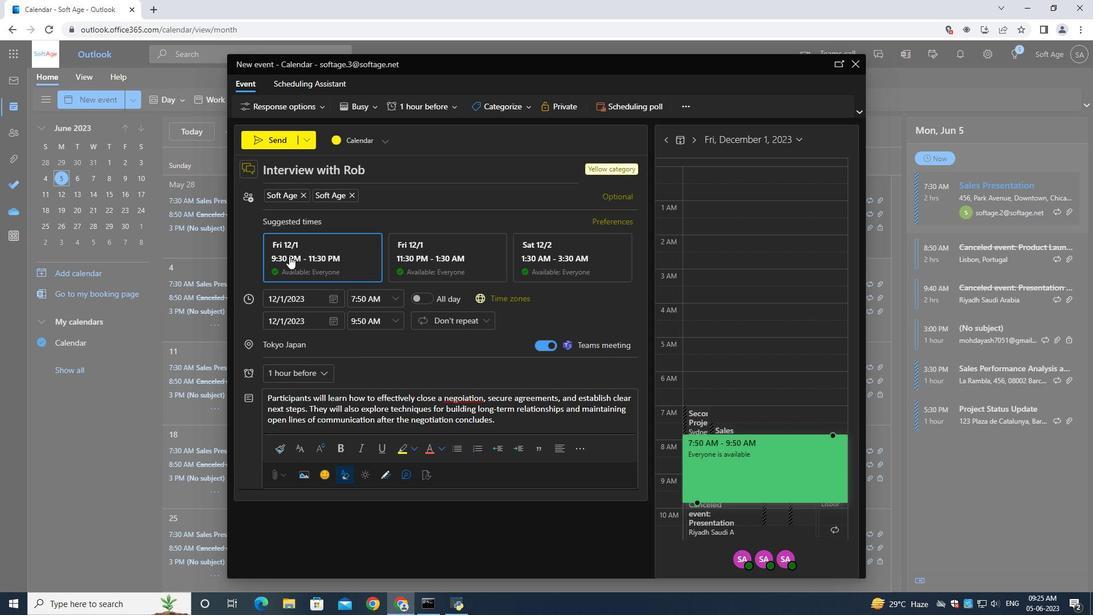 
Action: Mouse pressed left at (289, 256)
Screenshot: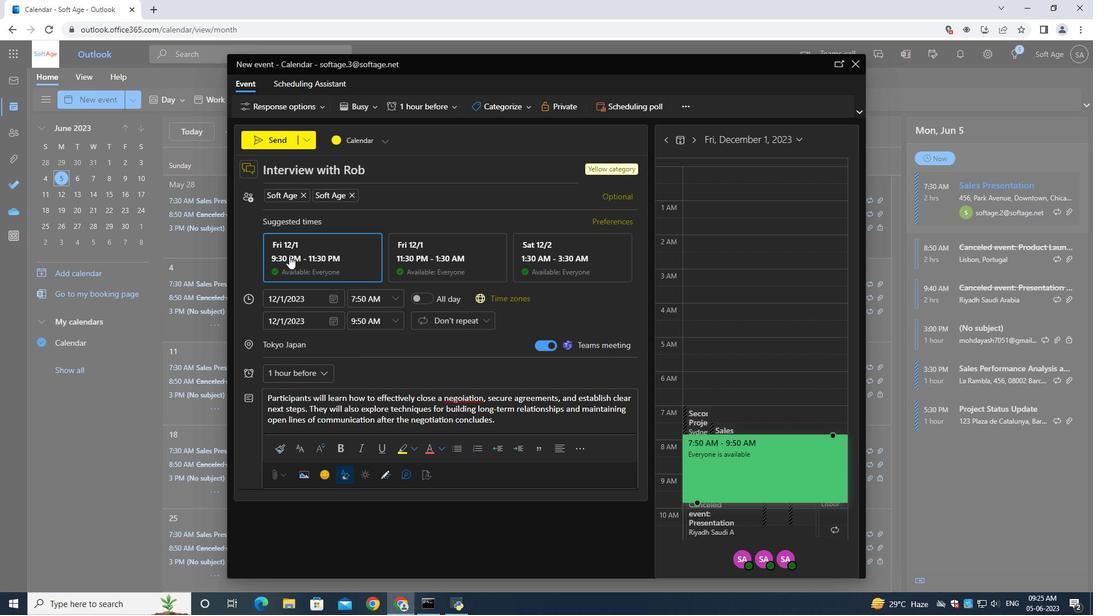 
Action: Mouse moved to (272, 133)
Screenshot: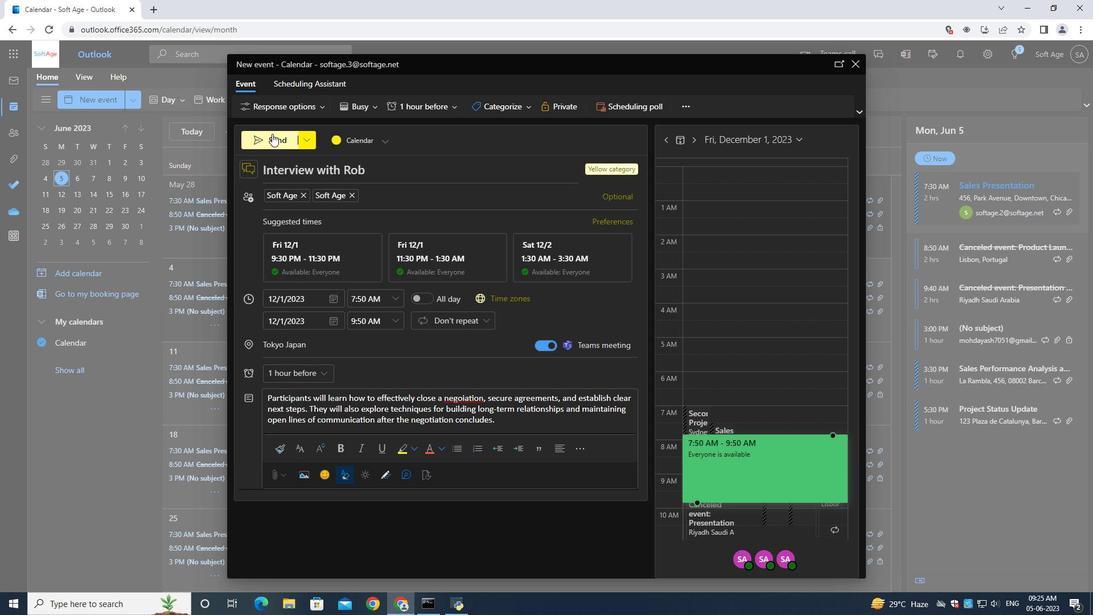 
Action: Mouse pressed left at (272, 133)
Screenshot: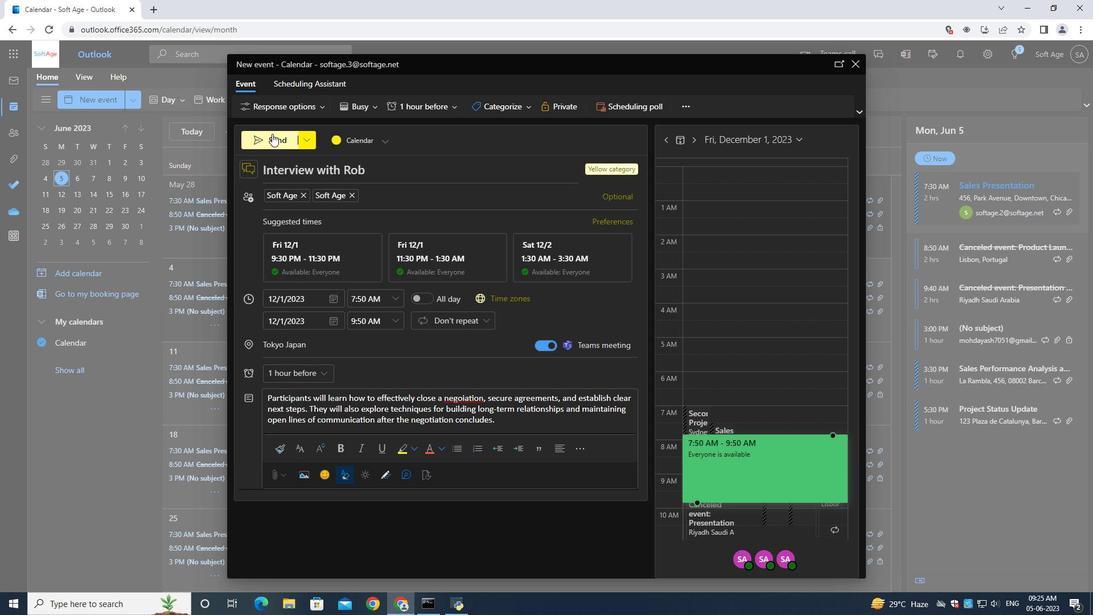 
Action: Mouse moved to (350, 179)
Screenshot: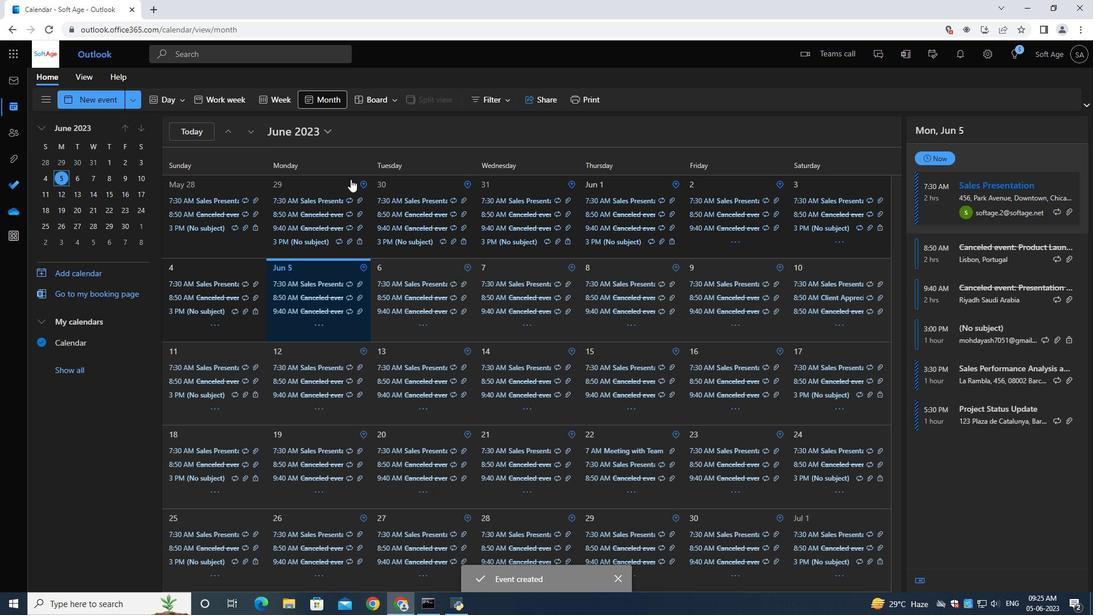 
